 Task: Create a rule when a start date less than hours ago is set on a card by anyone except me.
Action: Mouse moved to (1035, 268)
Screenshot: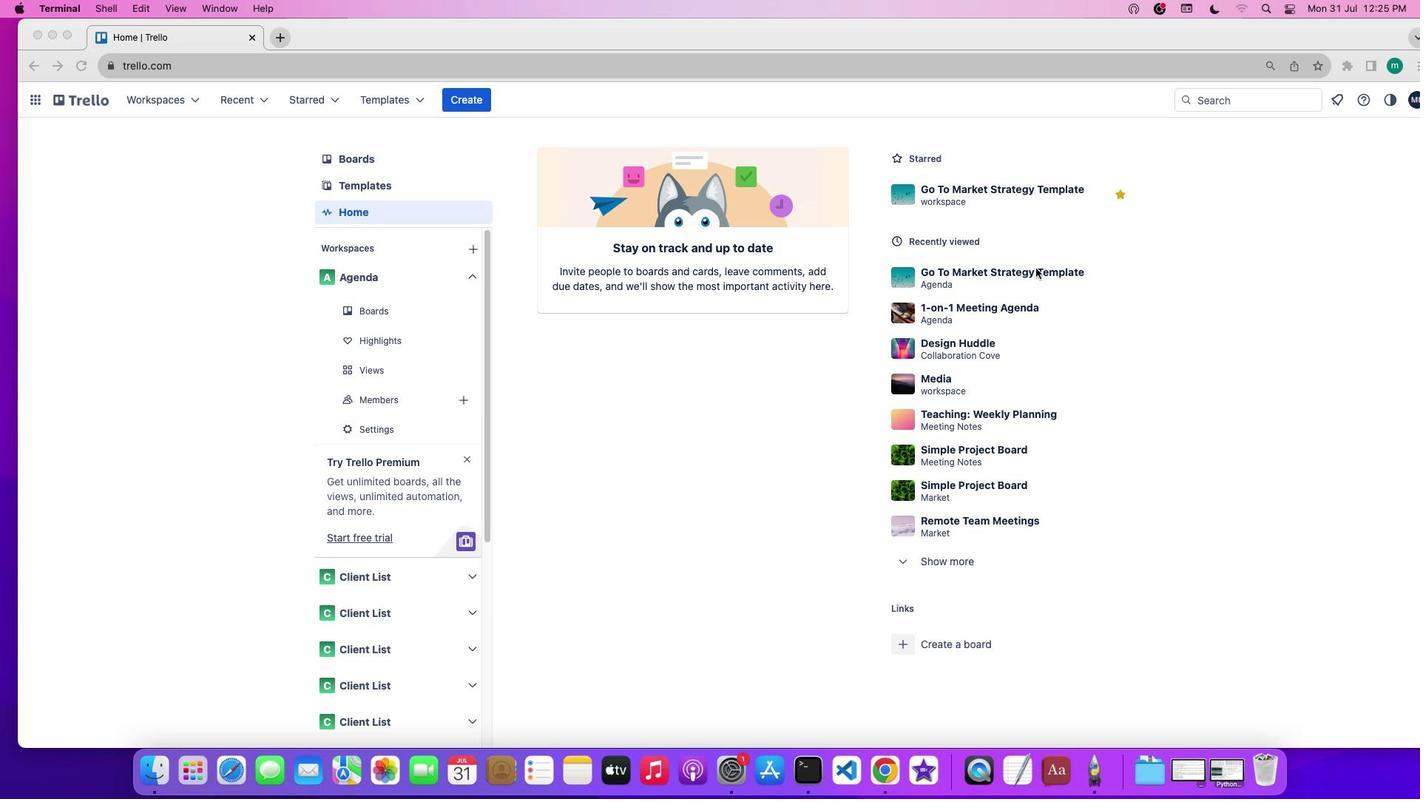 
Action: Mouse pressed left at (1035, 268)
Screenshot: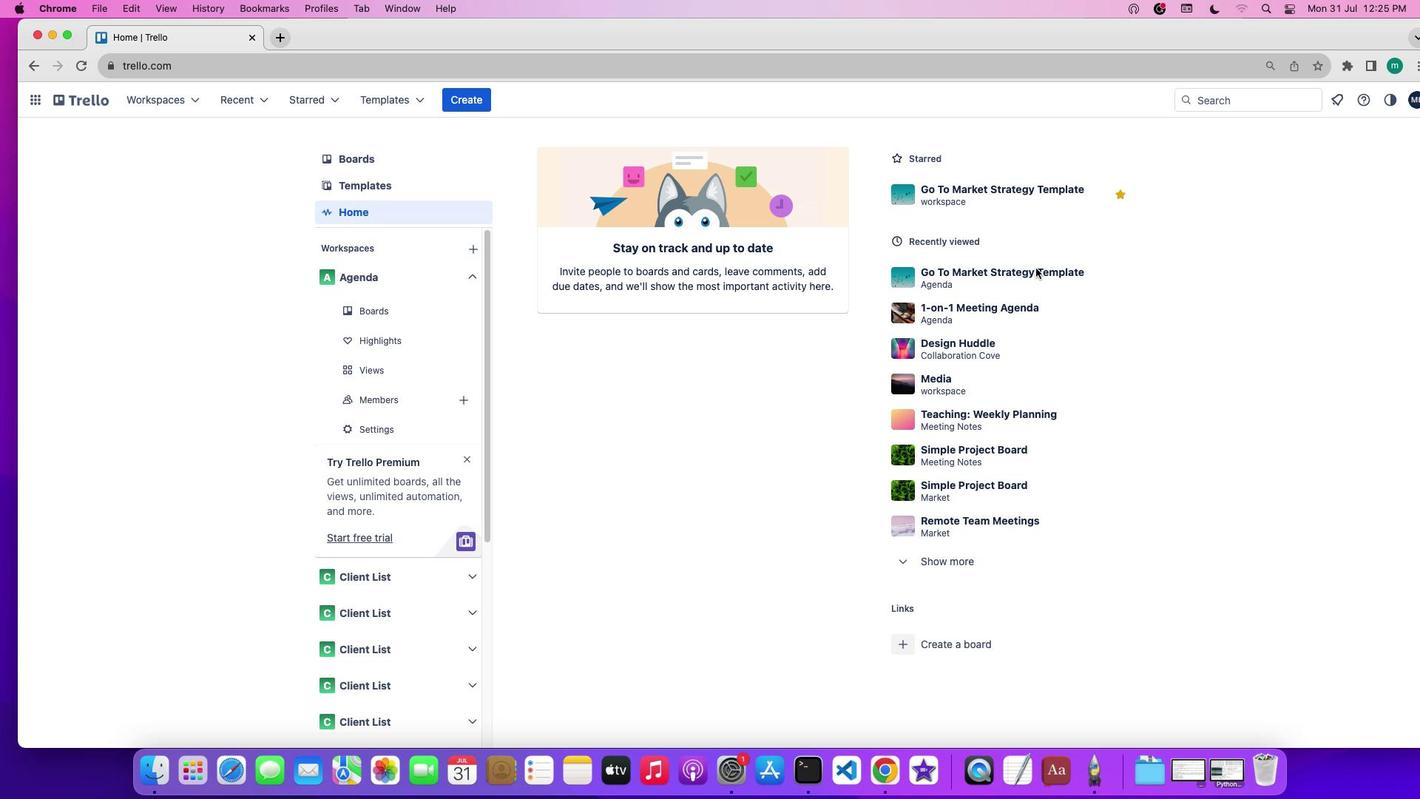 
Action: Mouse moved to (1035, 268)
Screenshot: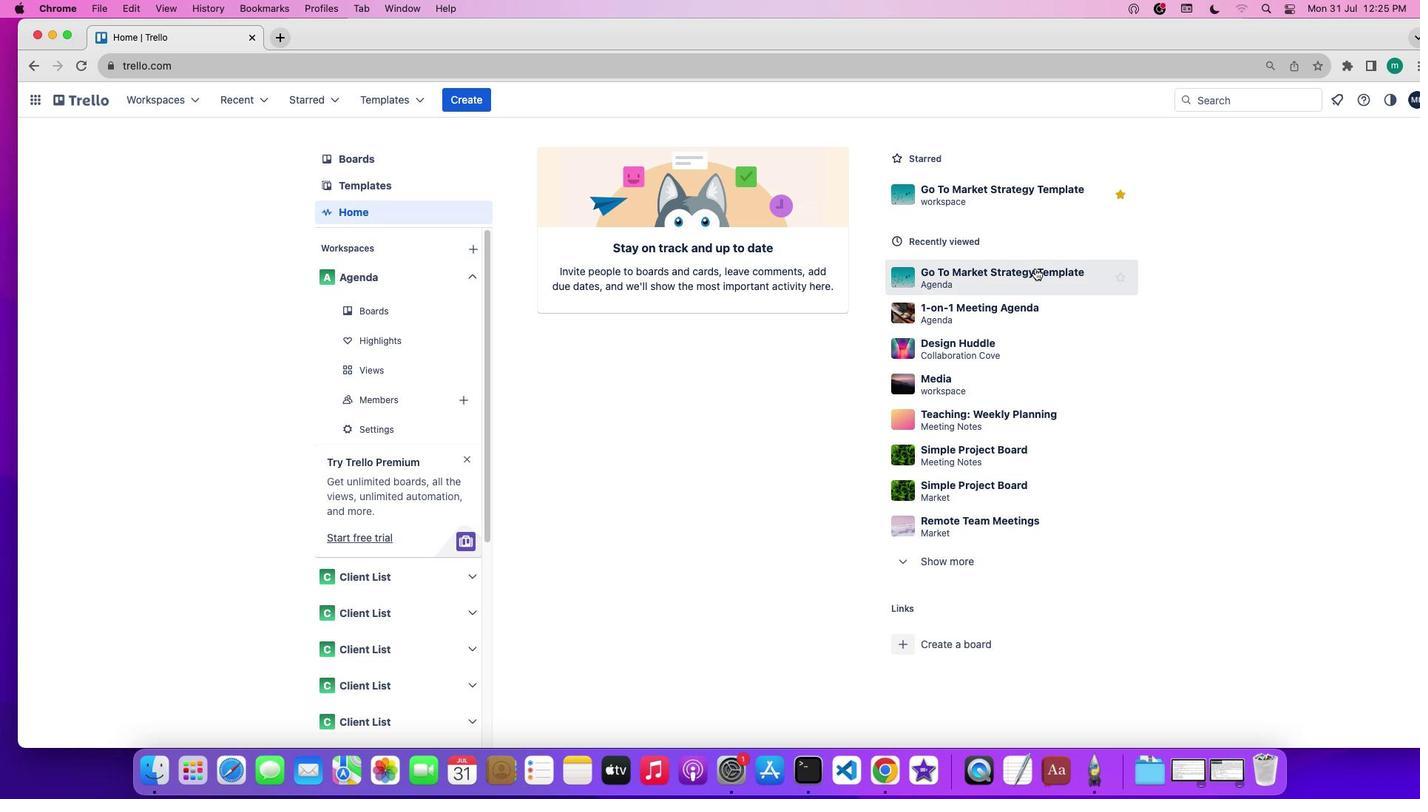 
Action: Mouse pressed left at (1035, 268)
Screenshot: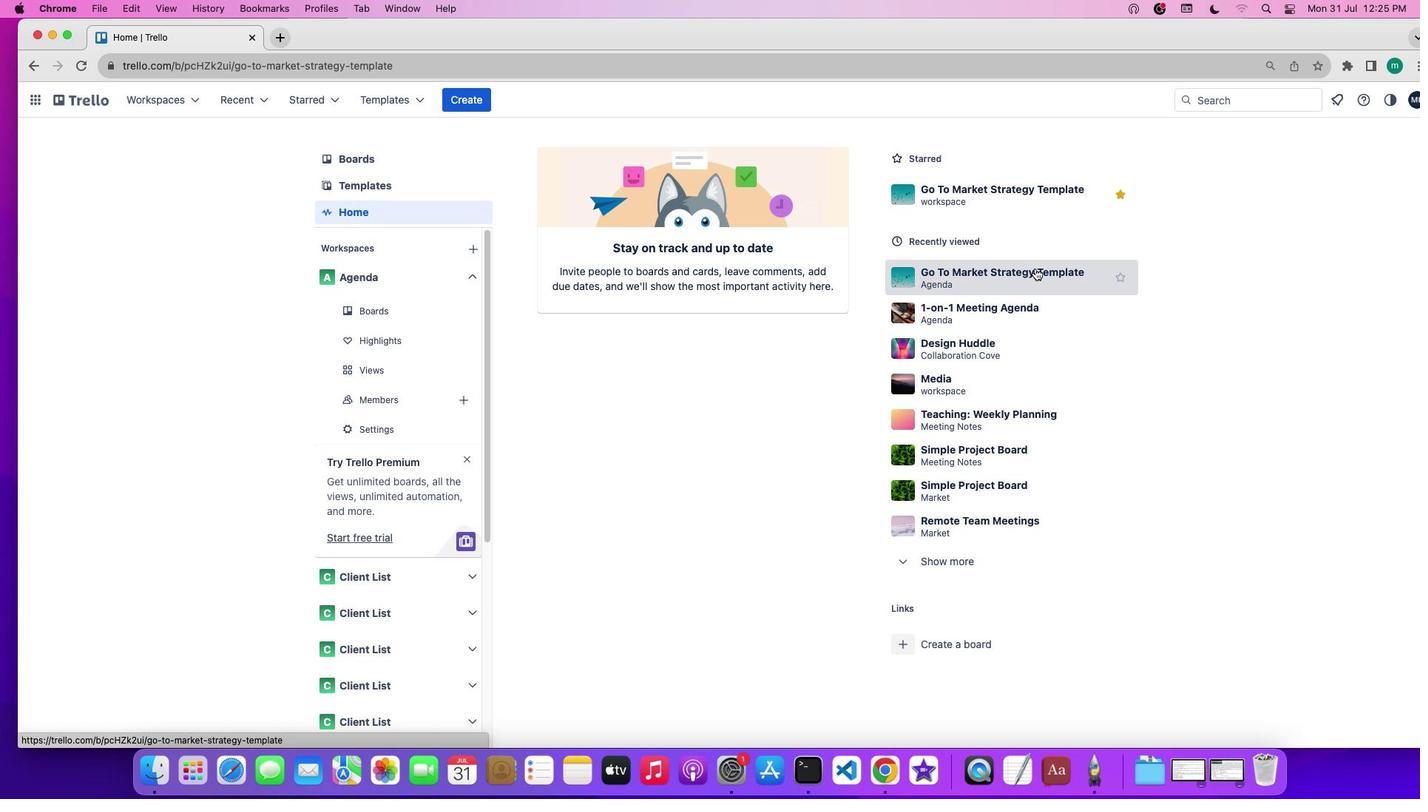 
Action: Mouse moved to (1279, 345)
Screenshot: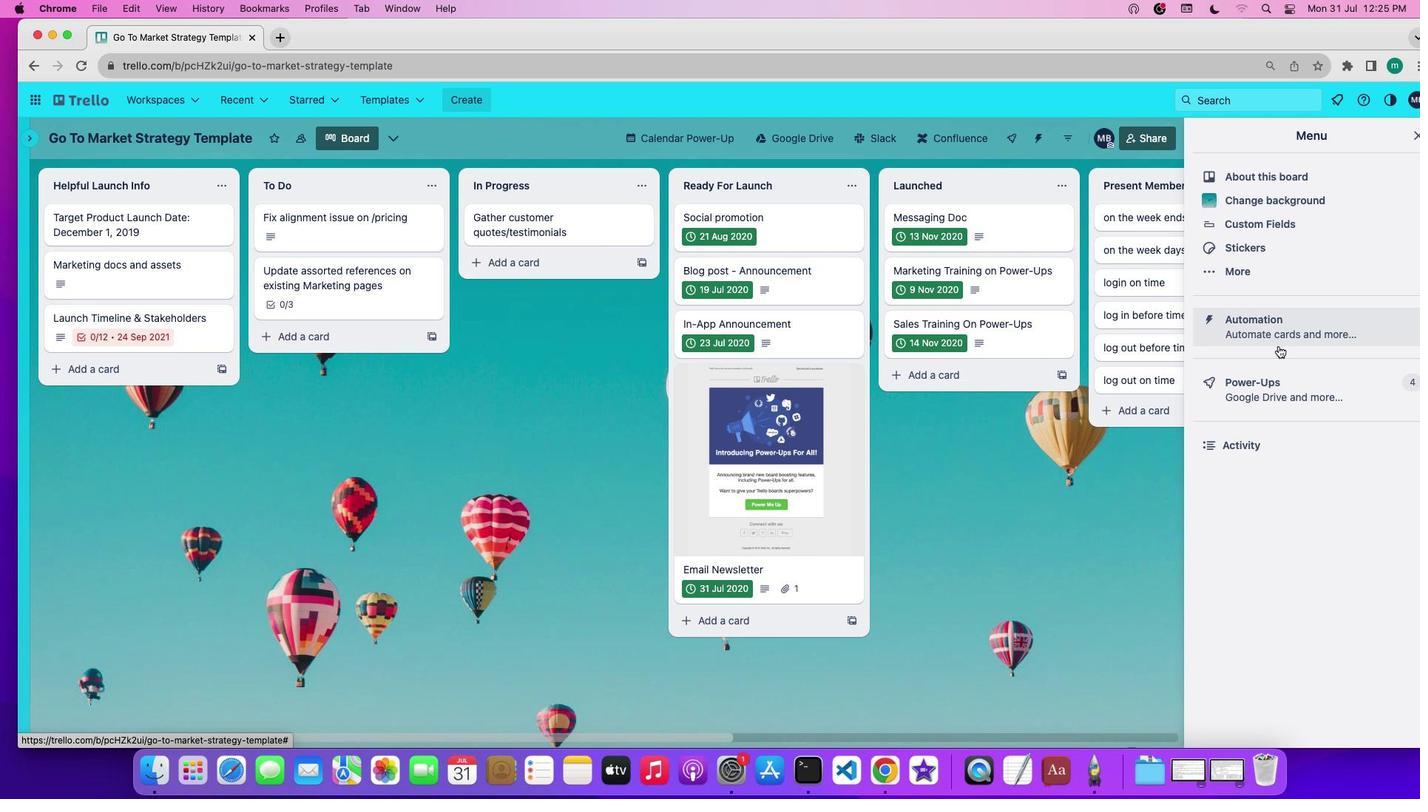 
Action: Mouse pressed left at (1279, 345)
Screenshot: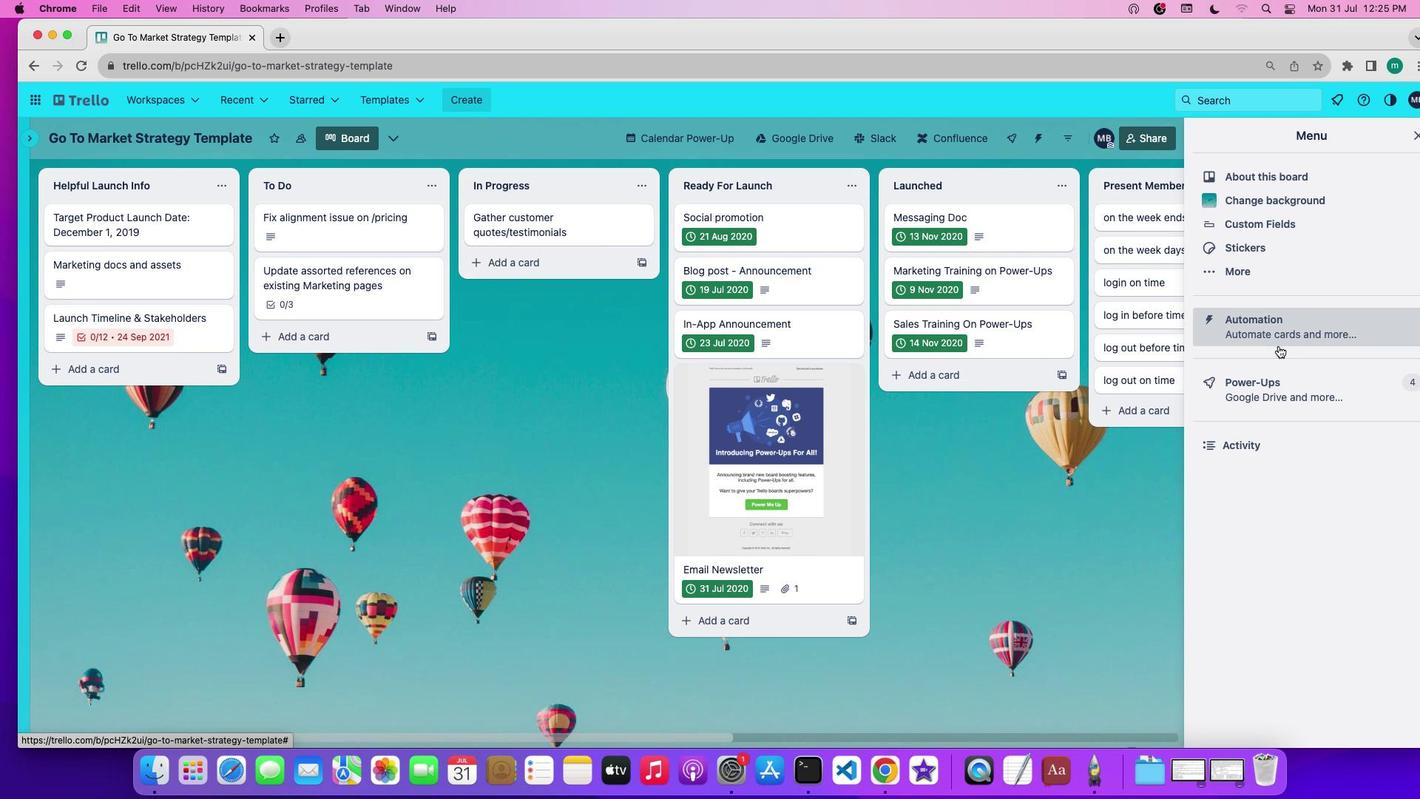 
Action: Mouse moved to (85, 264)
Screenshot: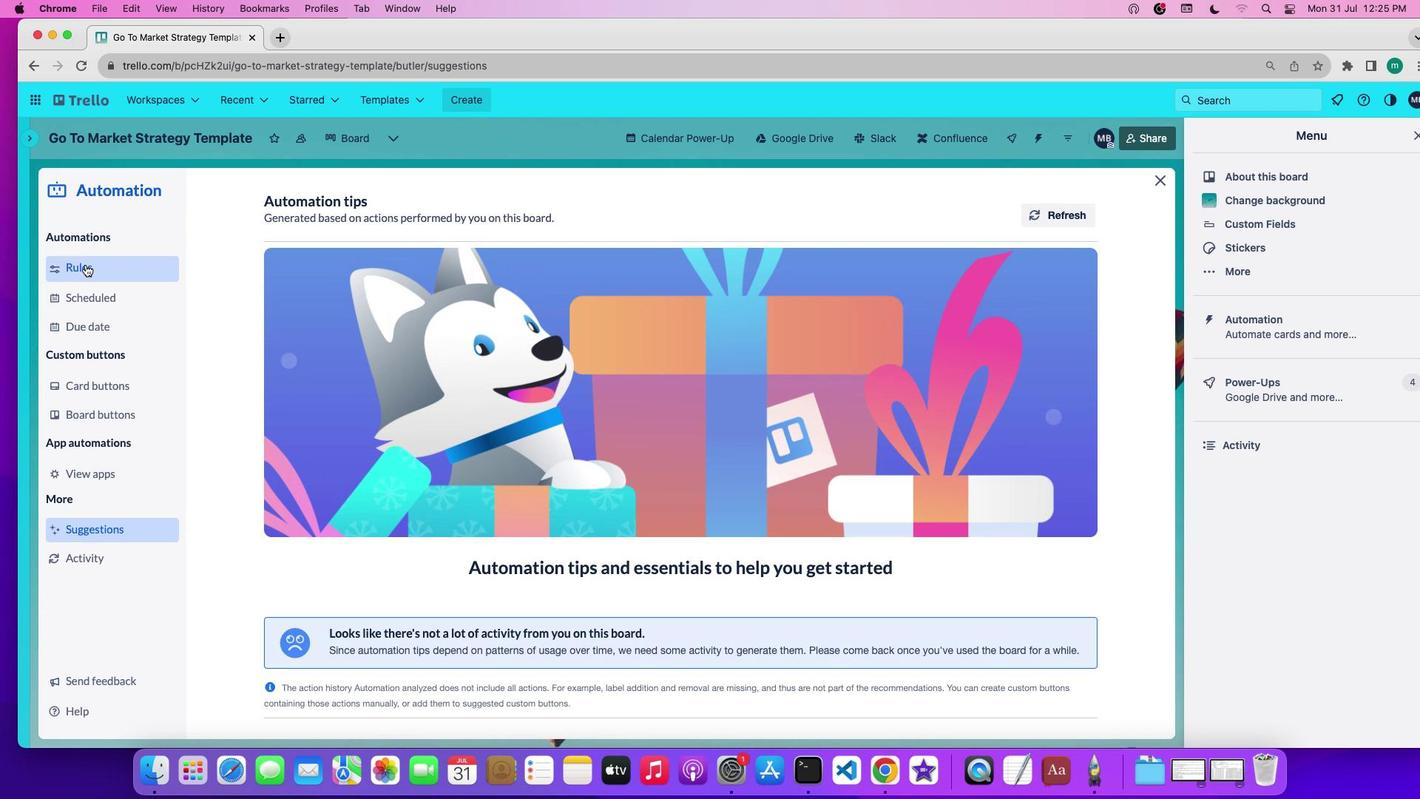 
Action: Mouse pressed left at (85, 264)
Screenshot: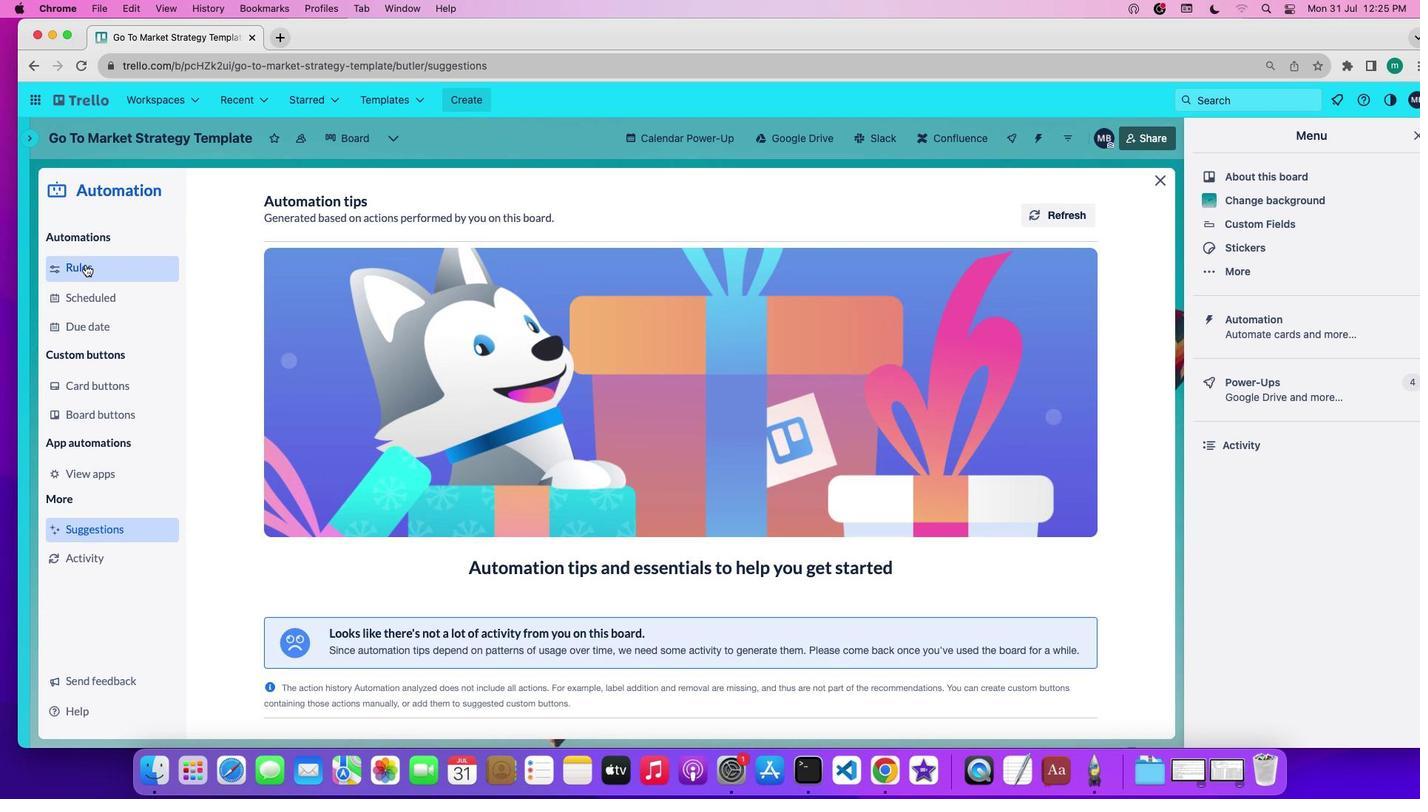 
Action: Mouse moved to (305, 527)
Screenshot: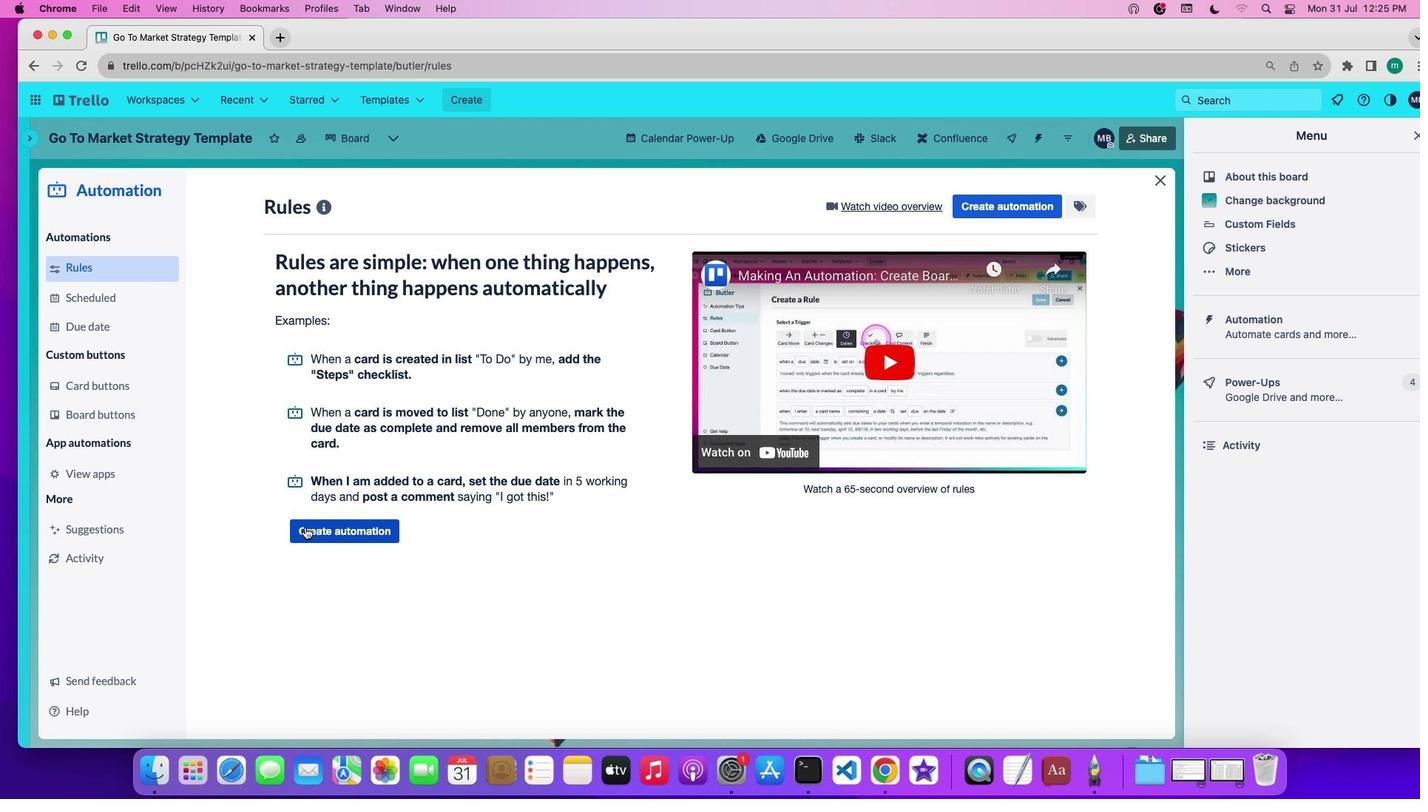 
Action: Mouse pressed left at (305, 527)
Screenshot: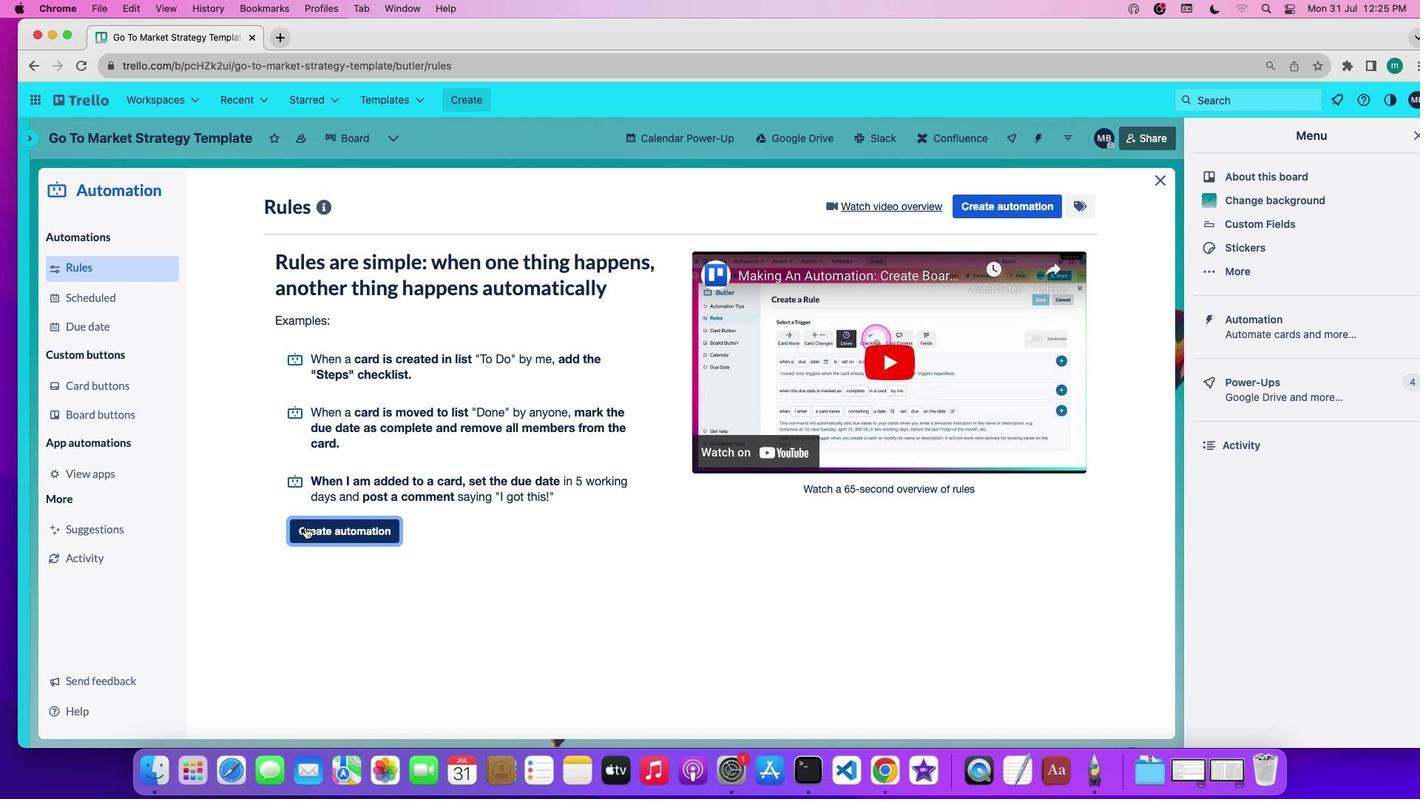 
Action: Mouse moved to (683, 352)
Screenshot: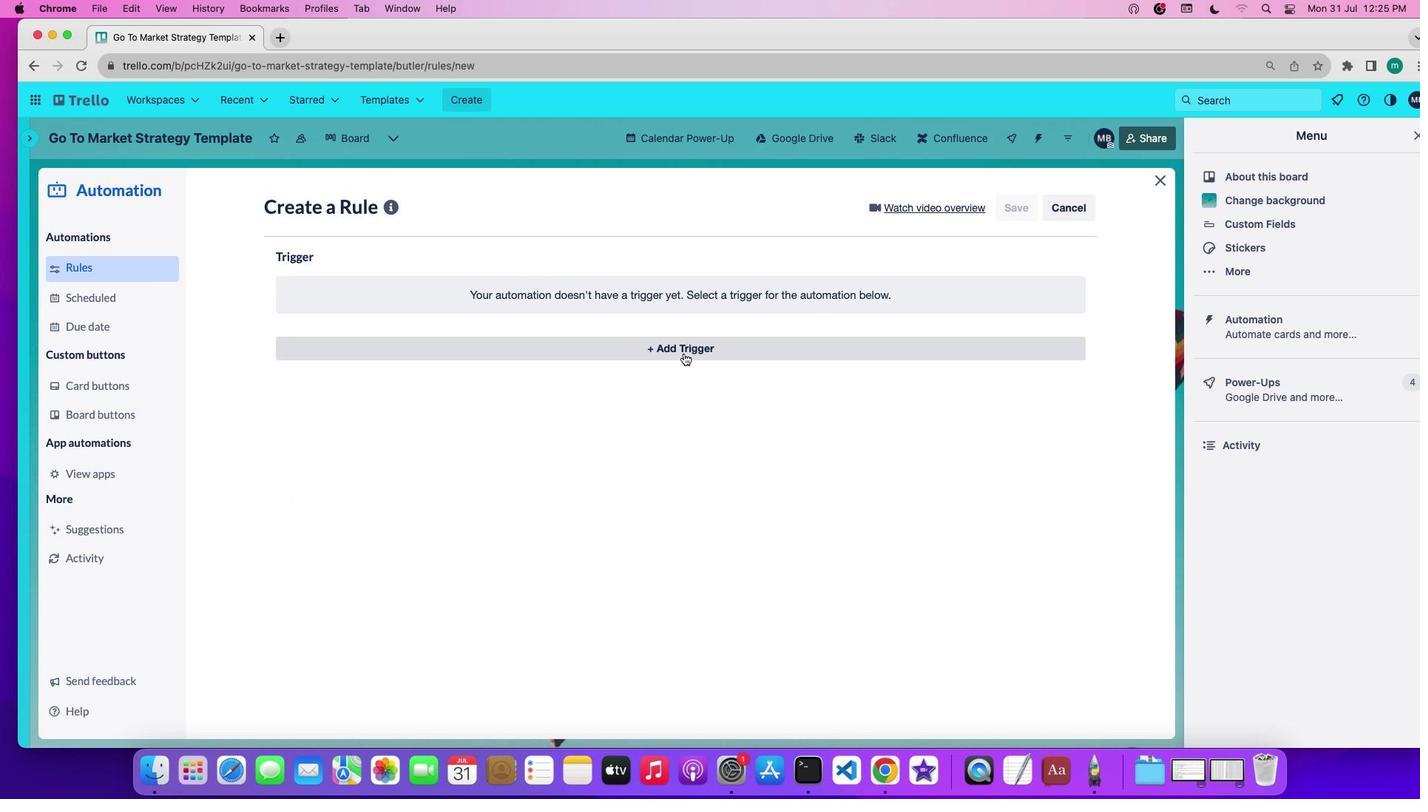 
Action: Mouse pressed left at (683, 352)
Screenshot: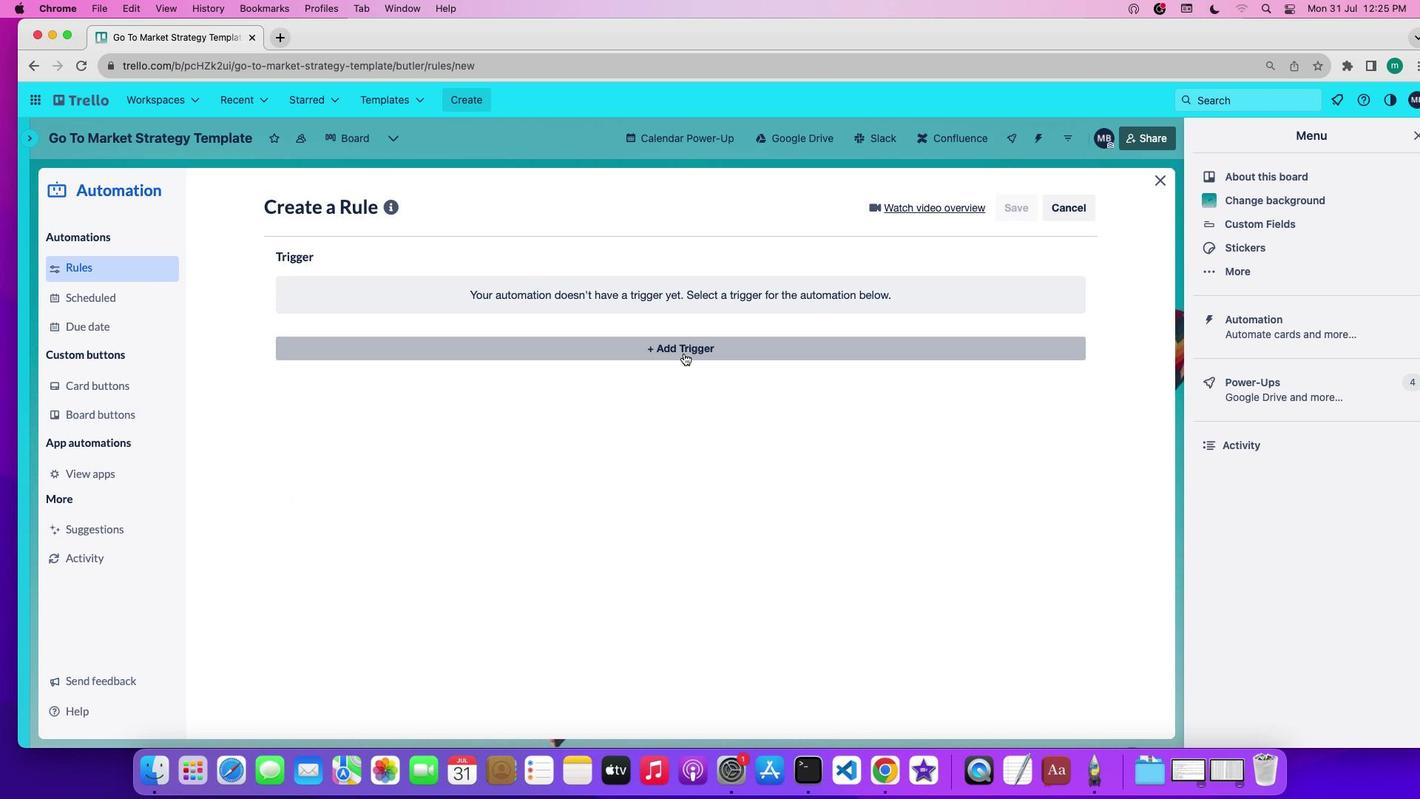 
Action: Mouse moved to (446, 404)
Screenshot: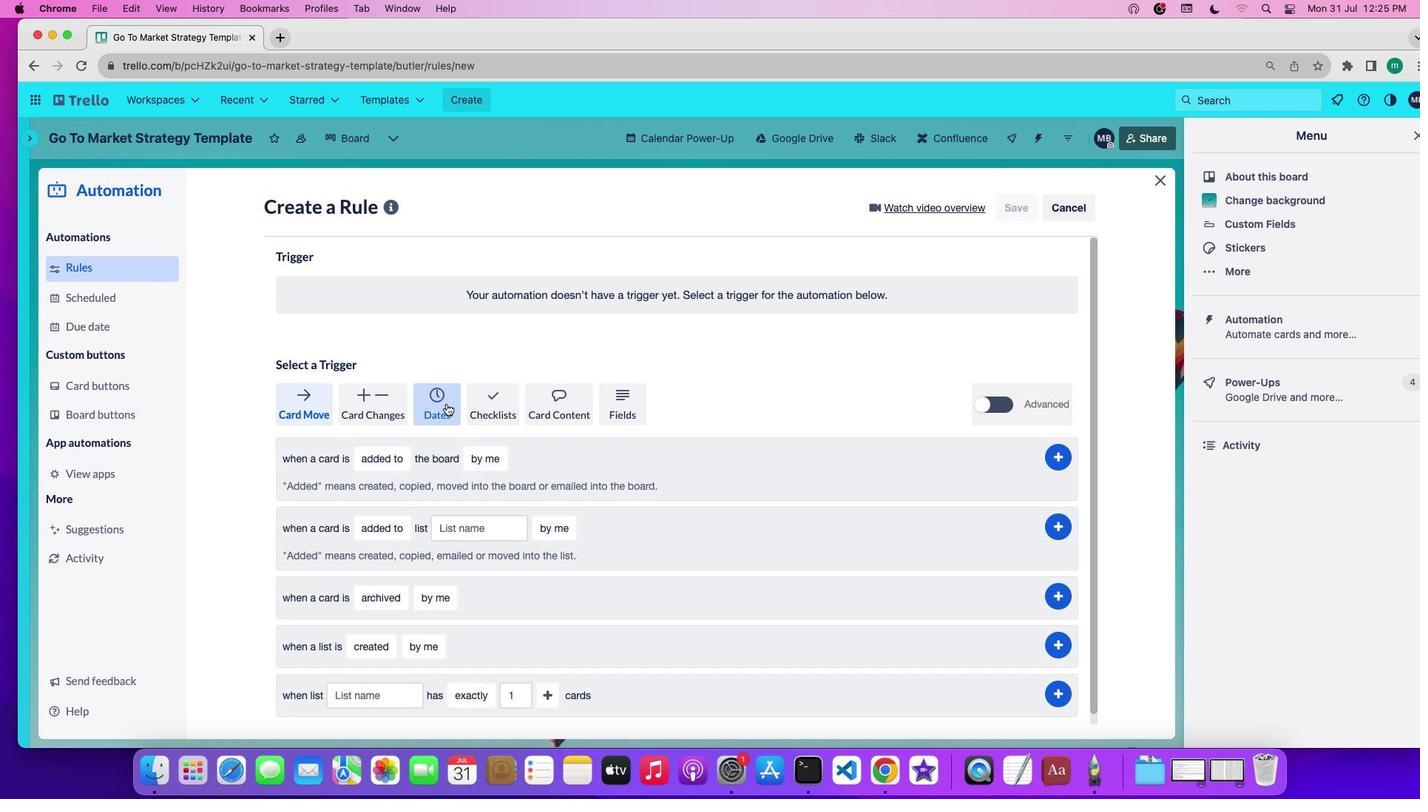 
Action: Mouse pressed left at (446, 404)
Screenshot: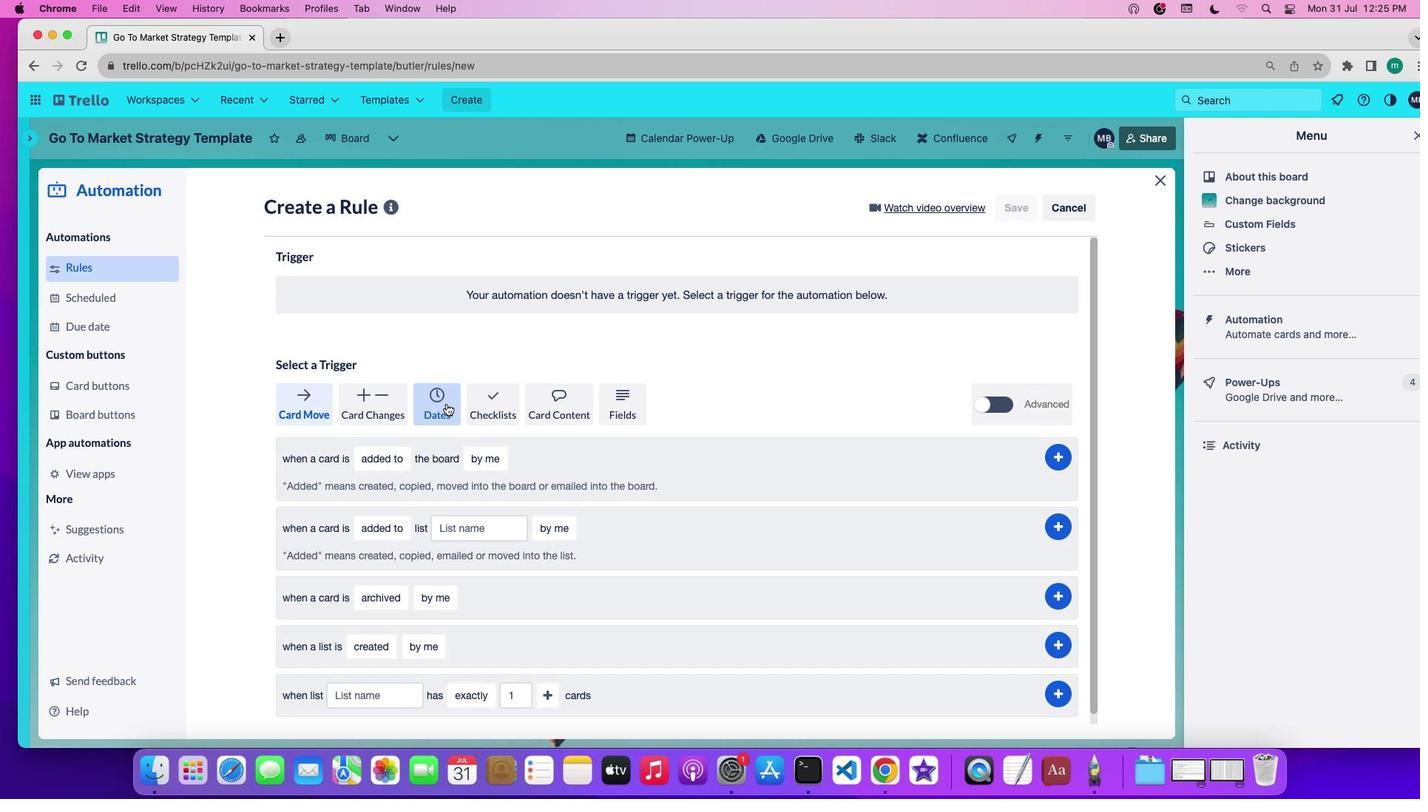 
Action: Mouse moved to (322, 455)
Screenshot: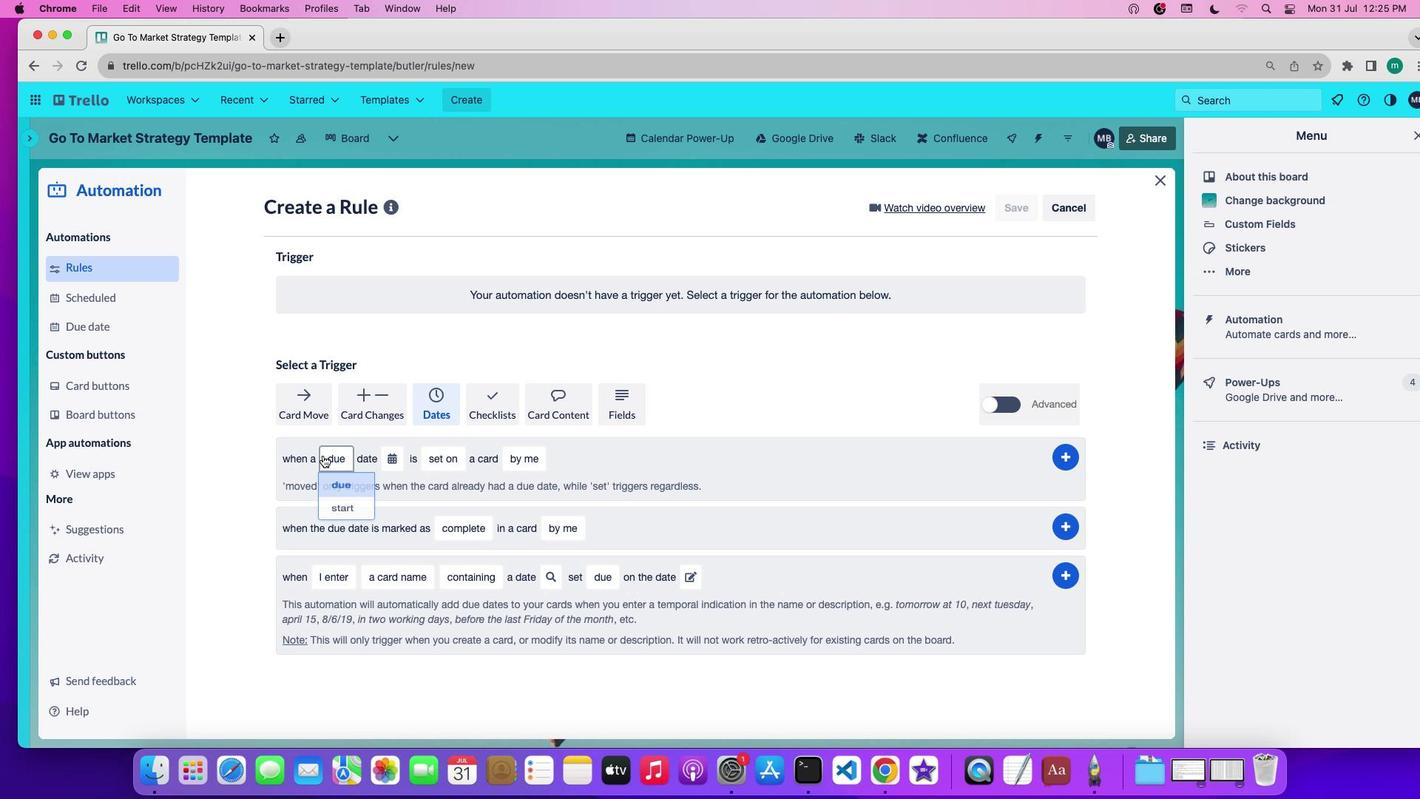 
Action: Mouse pressed left at (322, 455)
Screenshot: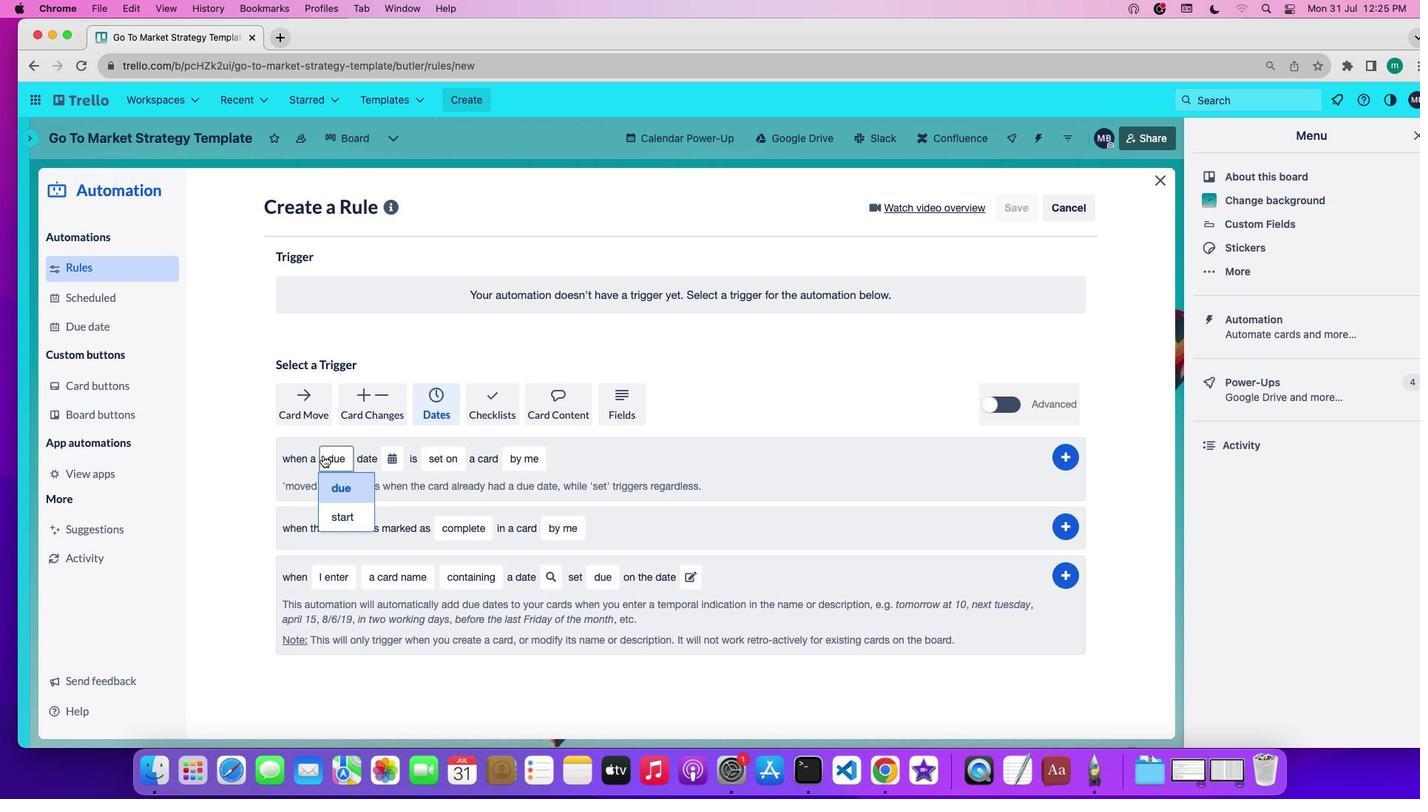 
Action: Mouse moved to (349, 512)
Screenshot: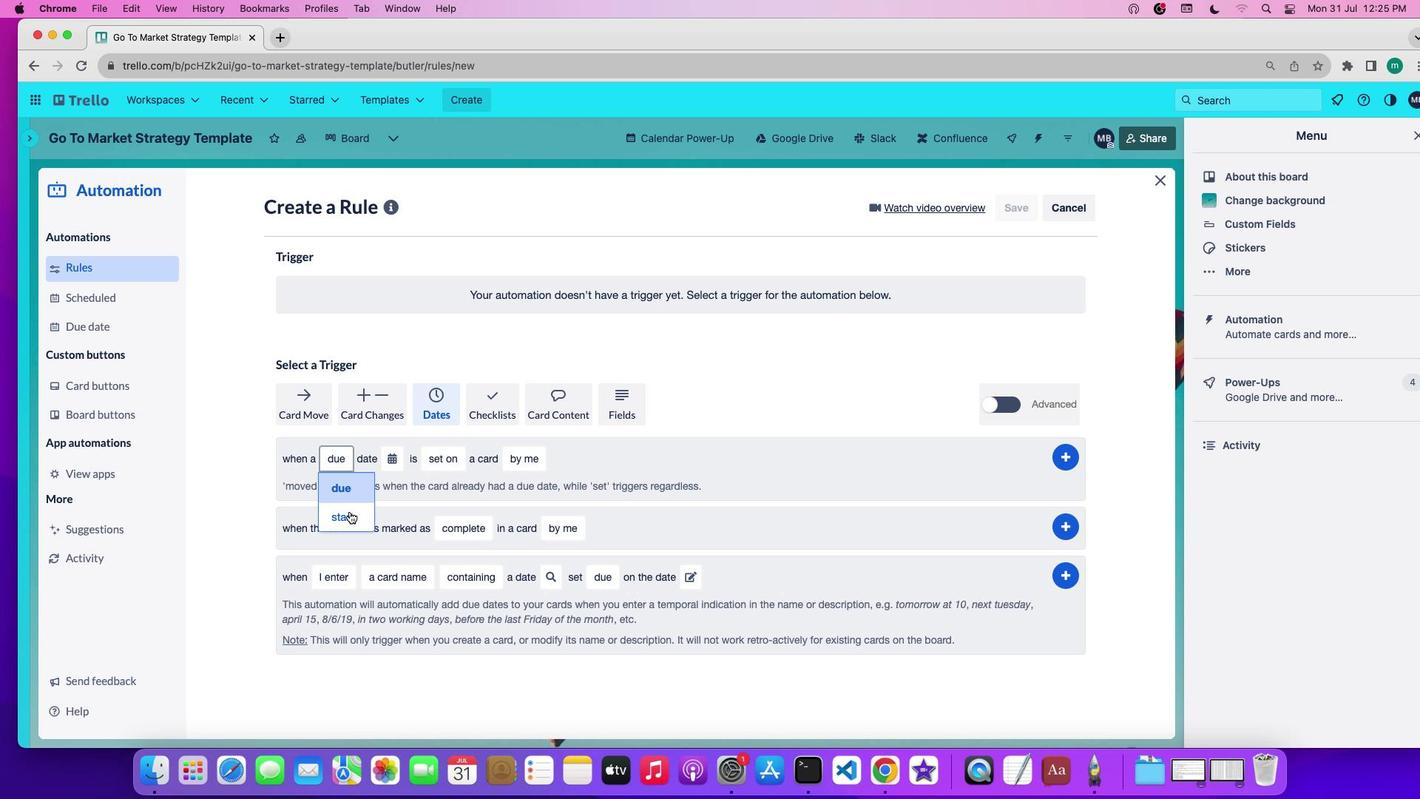 
Action: Mouse pressed left at (349, 512)
Screenshot: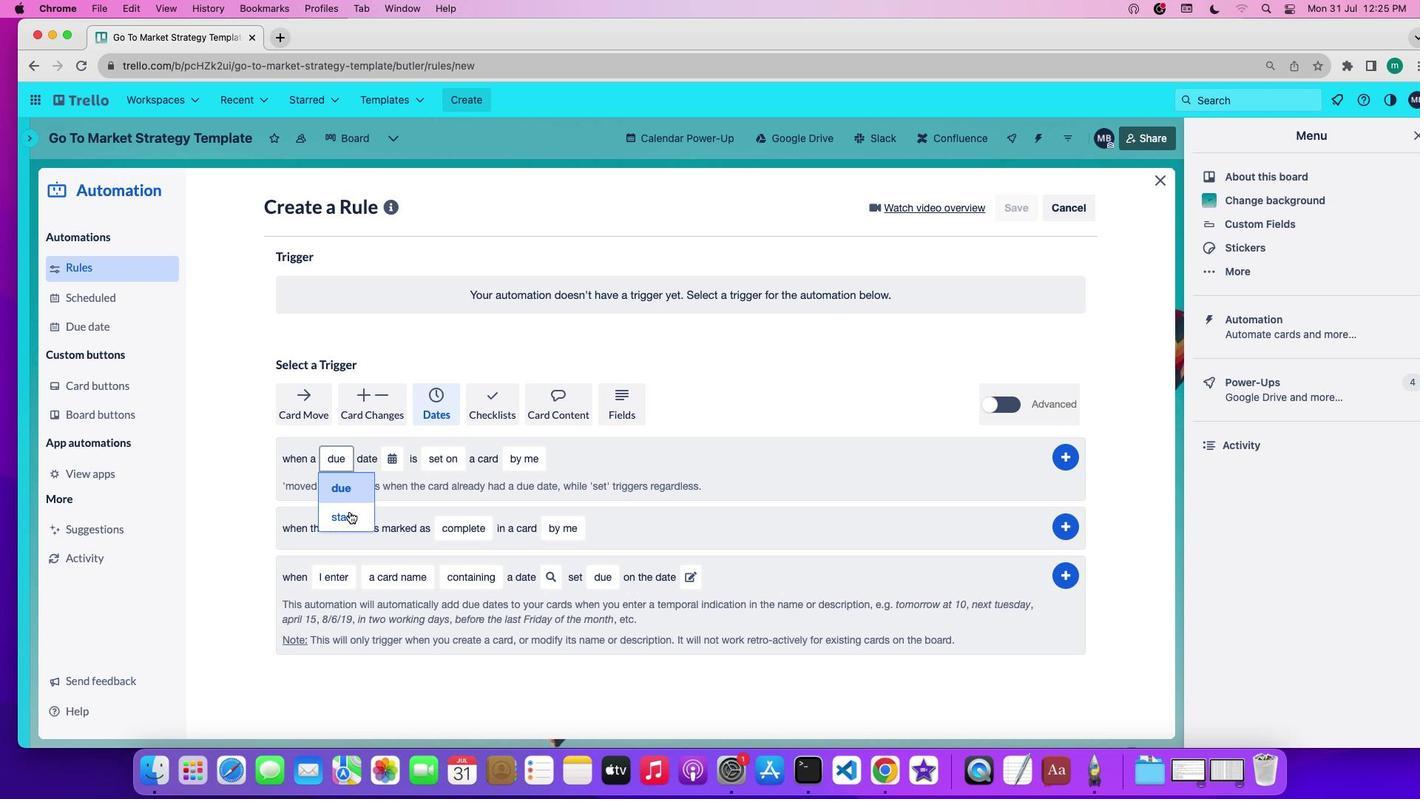 
Action: Mouse moved to (388, 463)
Screenshot: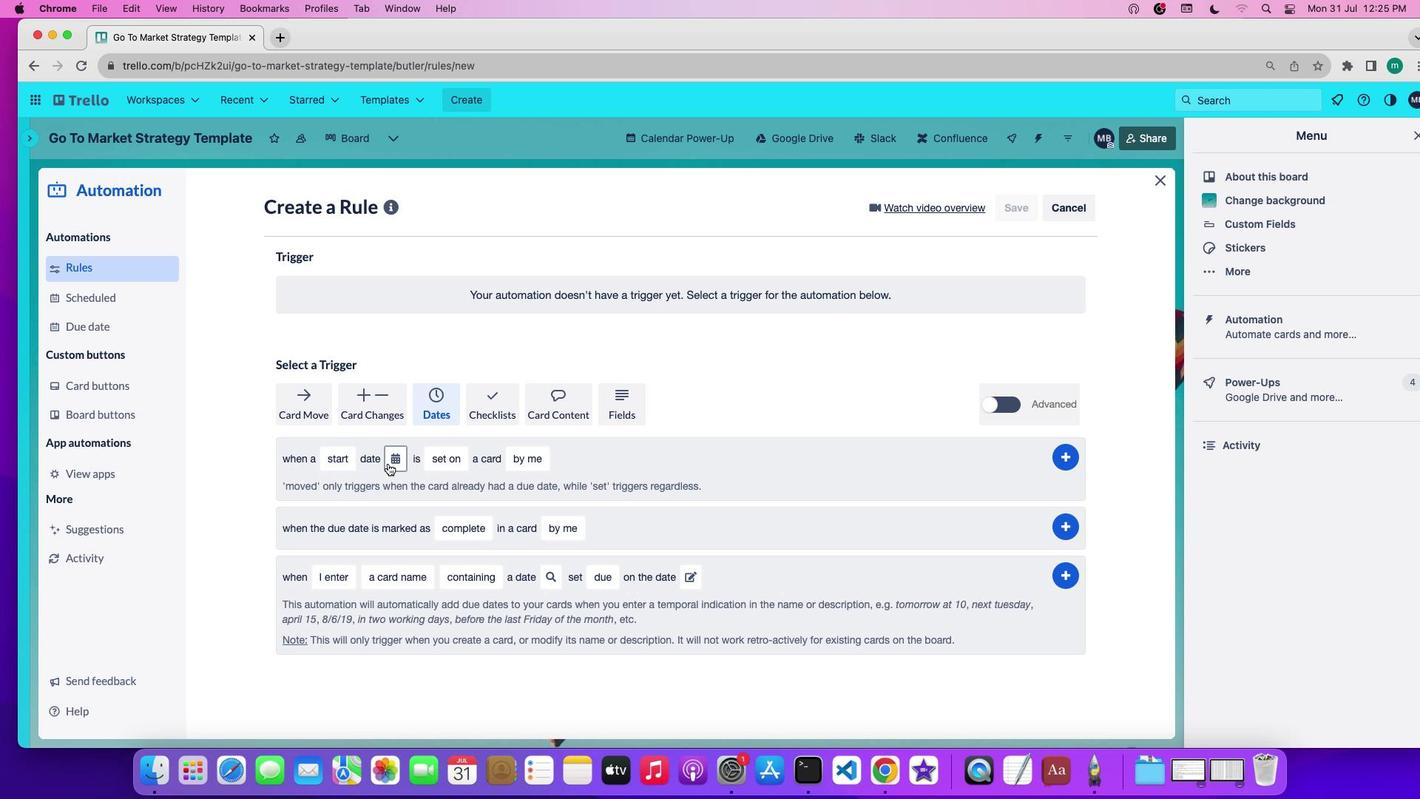 
Action: Mouse pressed left at (388, 463)
Screenshot: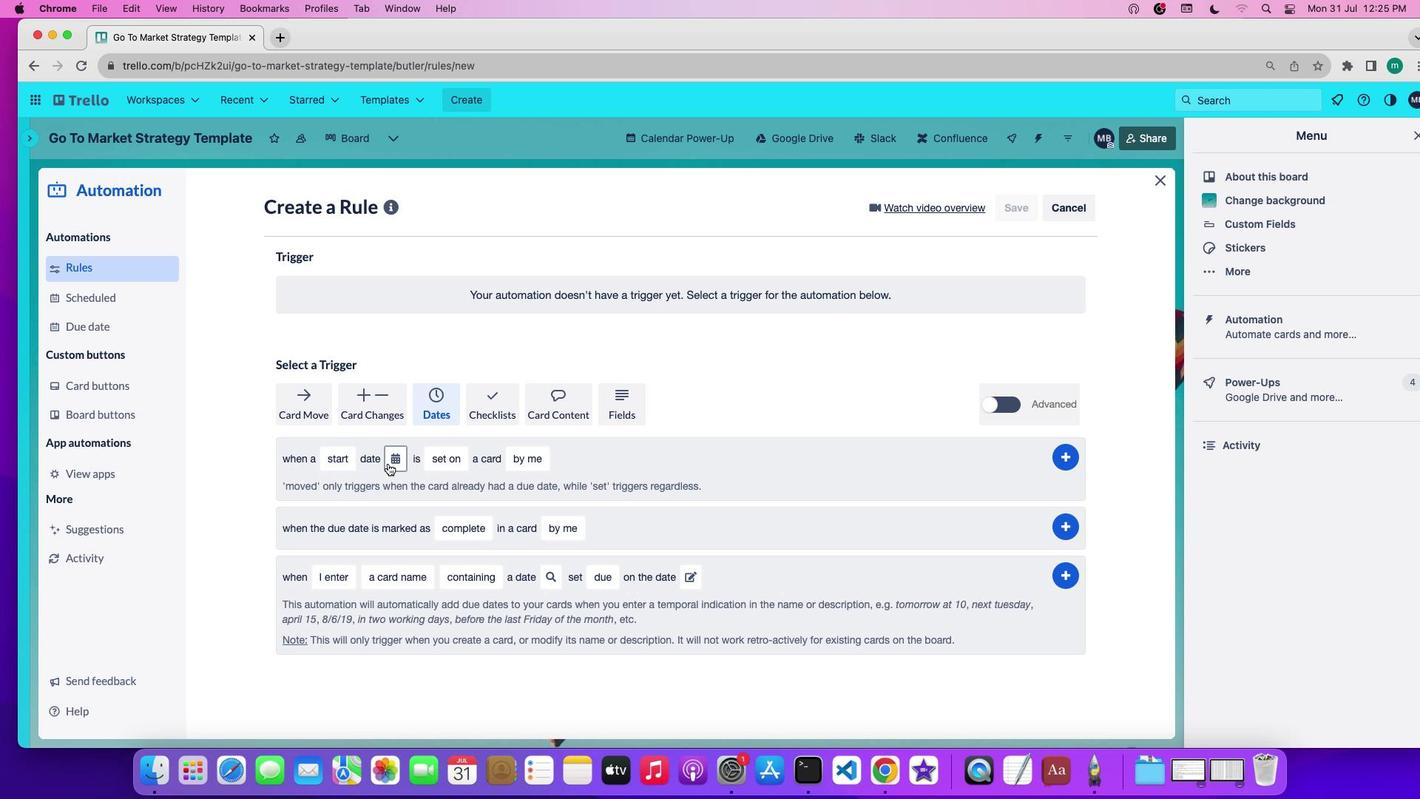 
Action: Mouse moved to (419, 548)
Screenshot: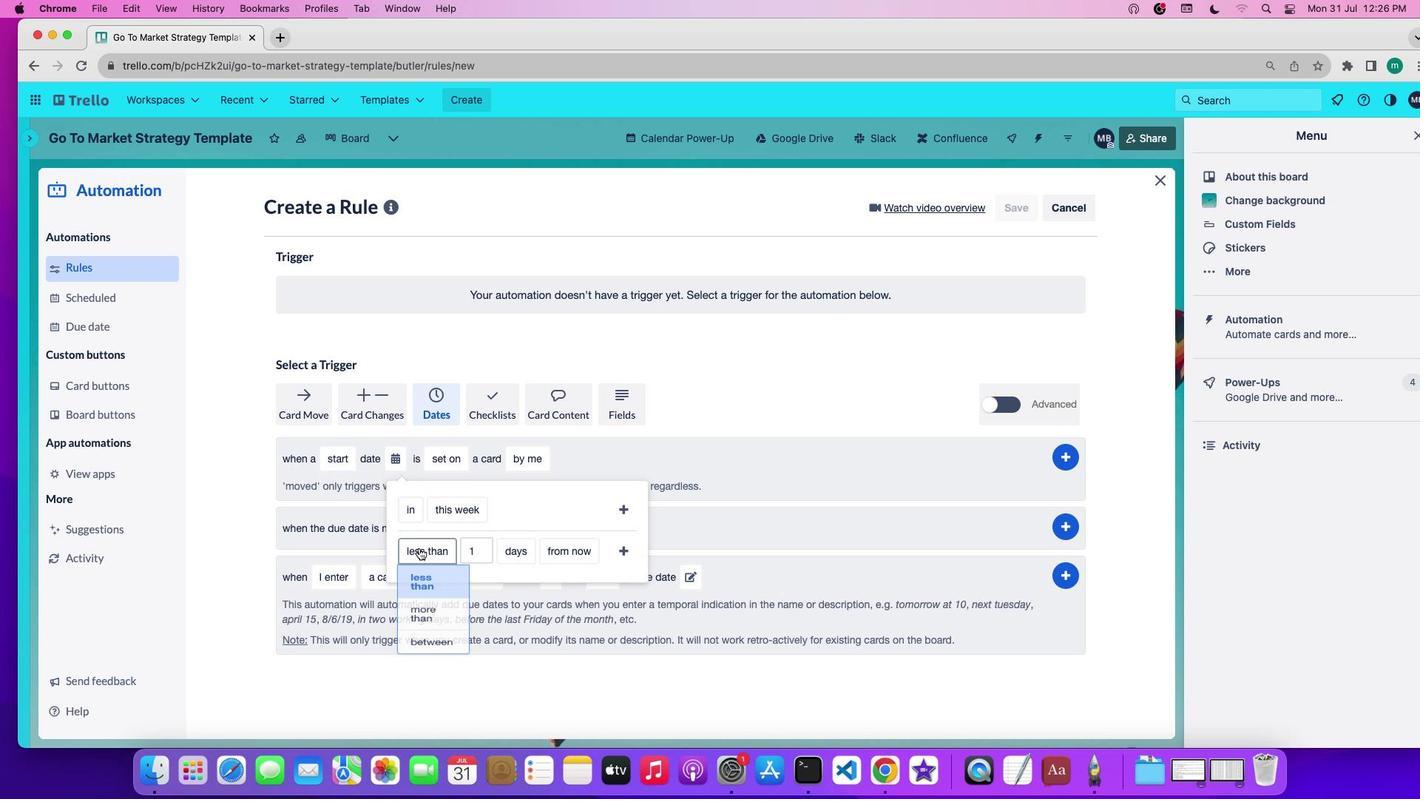 
Action: Mouse pressed left at (419, 548)
Screenshot: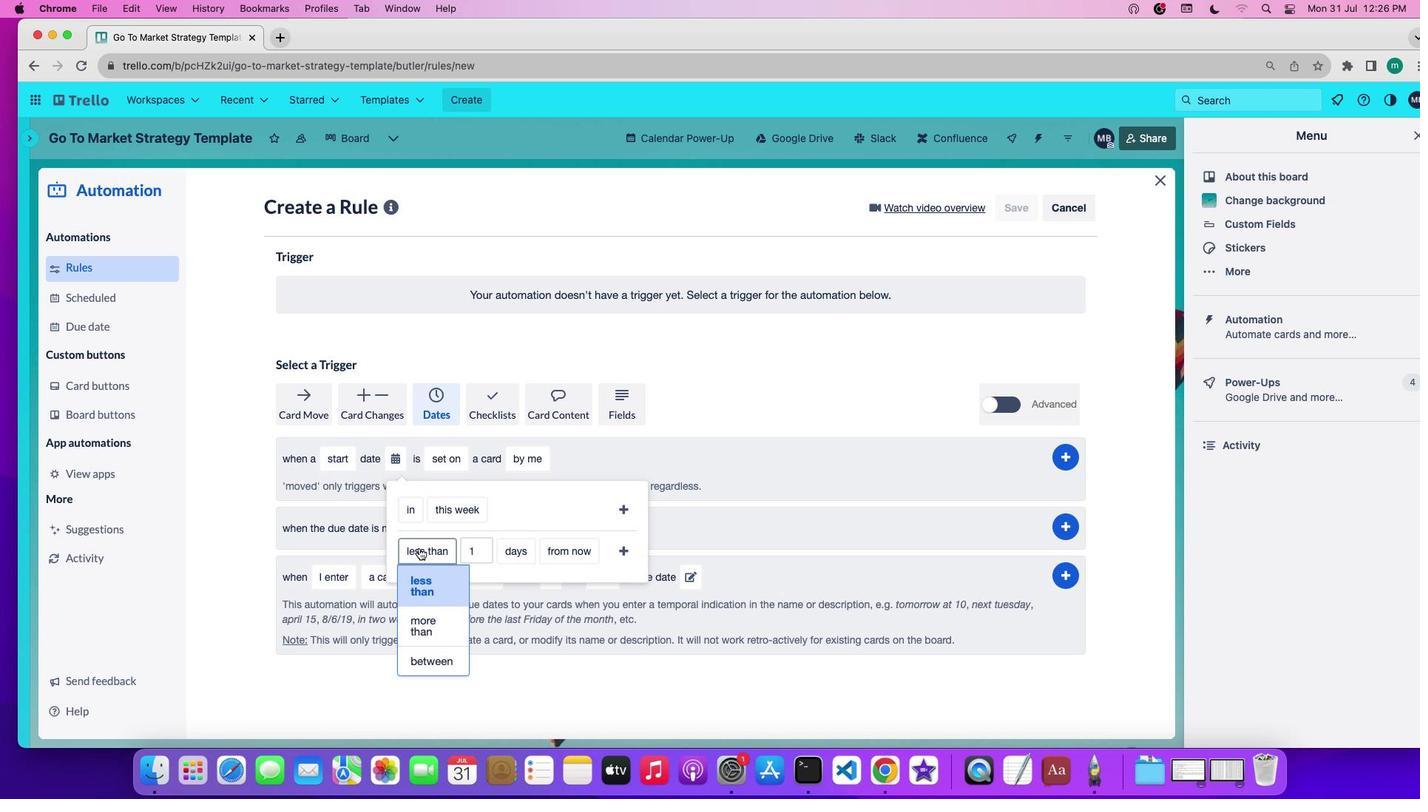 
Action: Mouse moved to (423, 589)
Screenshot: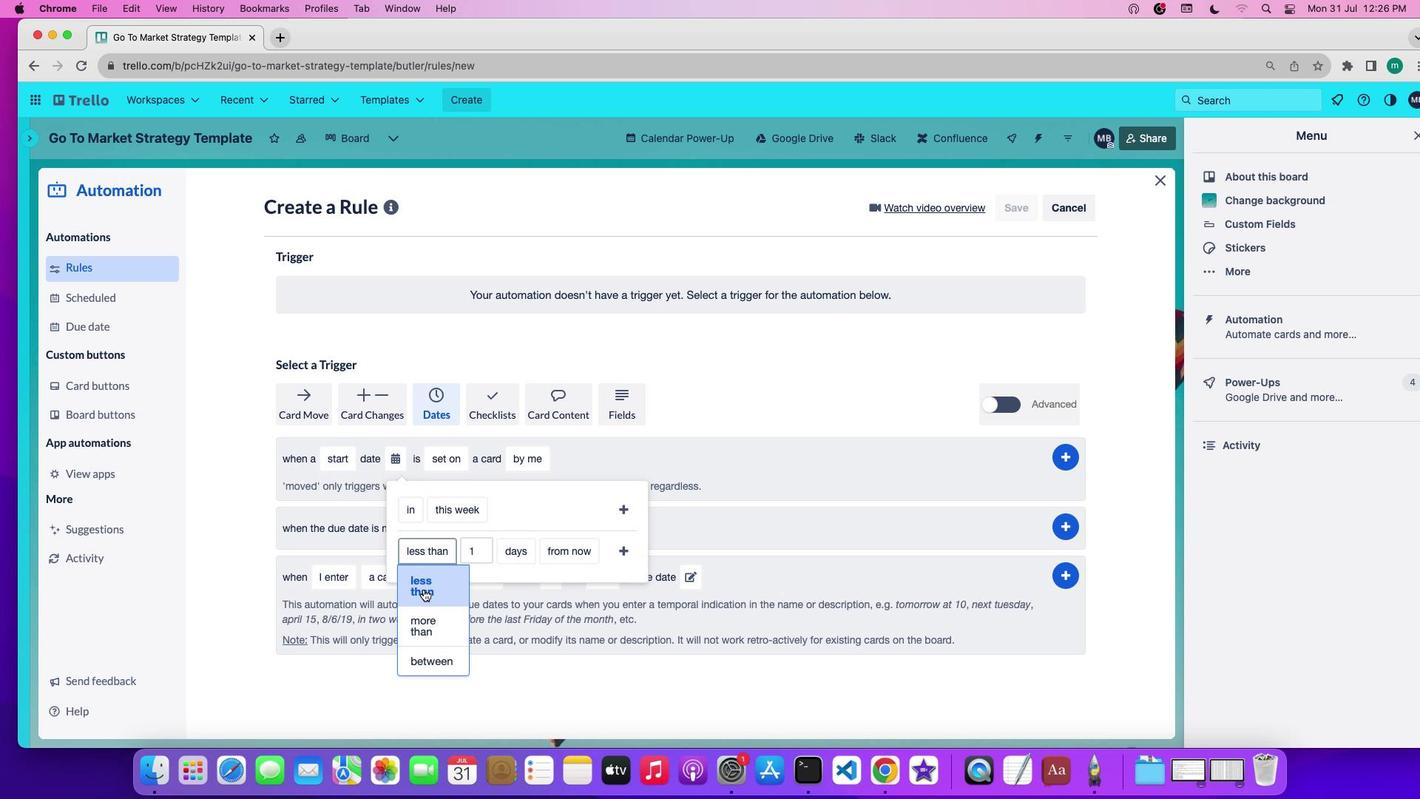 
Action: Mouse pressed left at (423, 589)
Screenshot: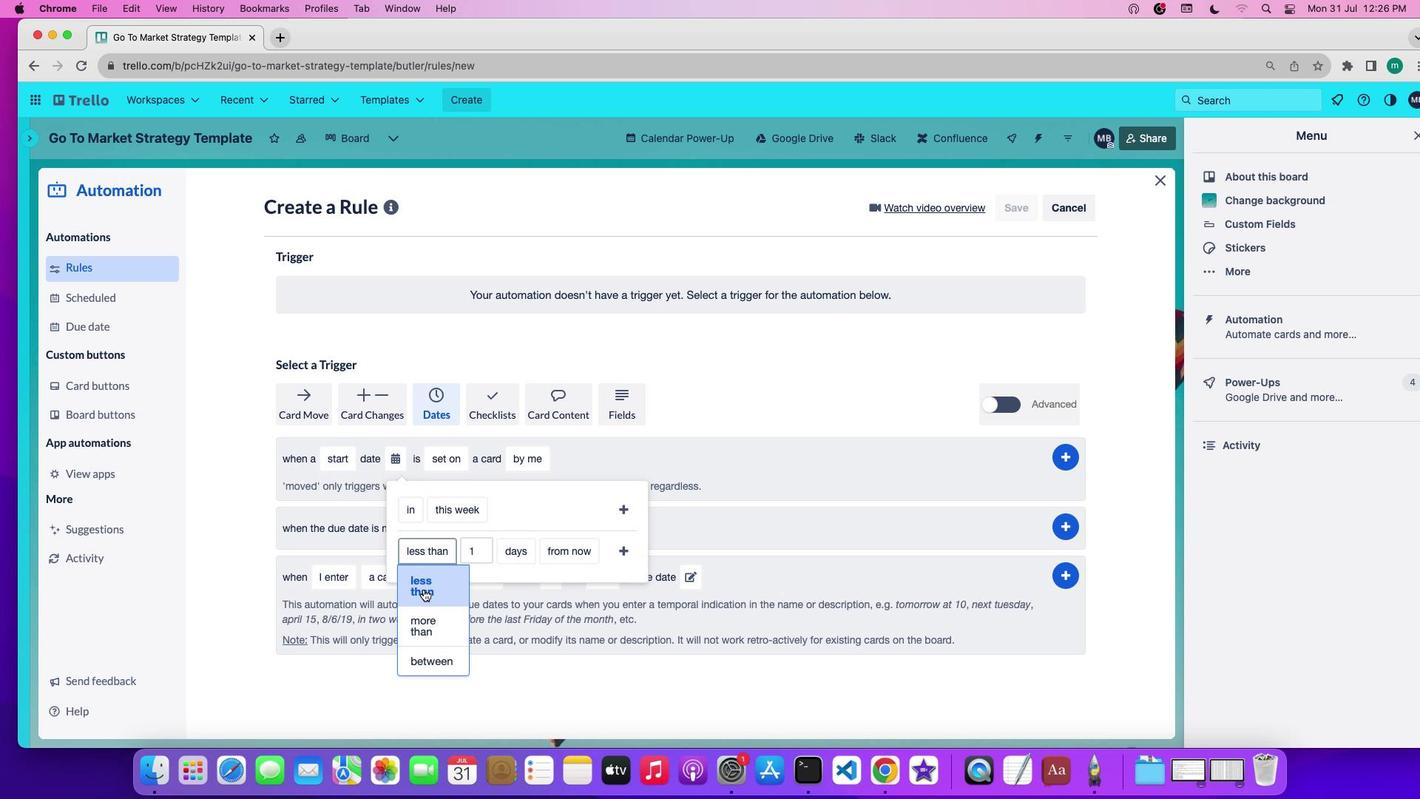 
Action: Mouse moved to (507, 557)
Screenshot: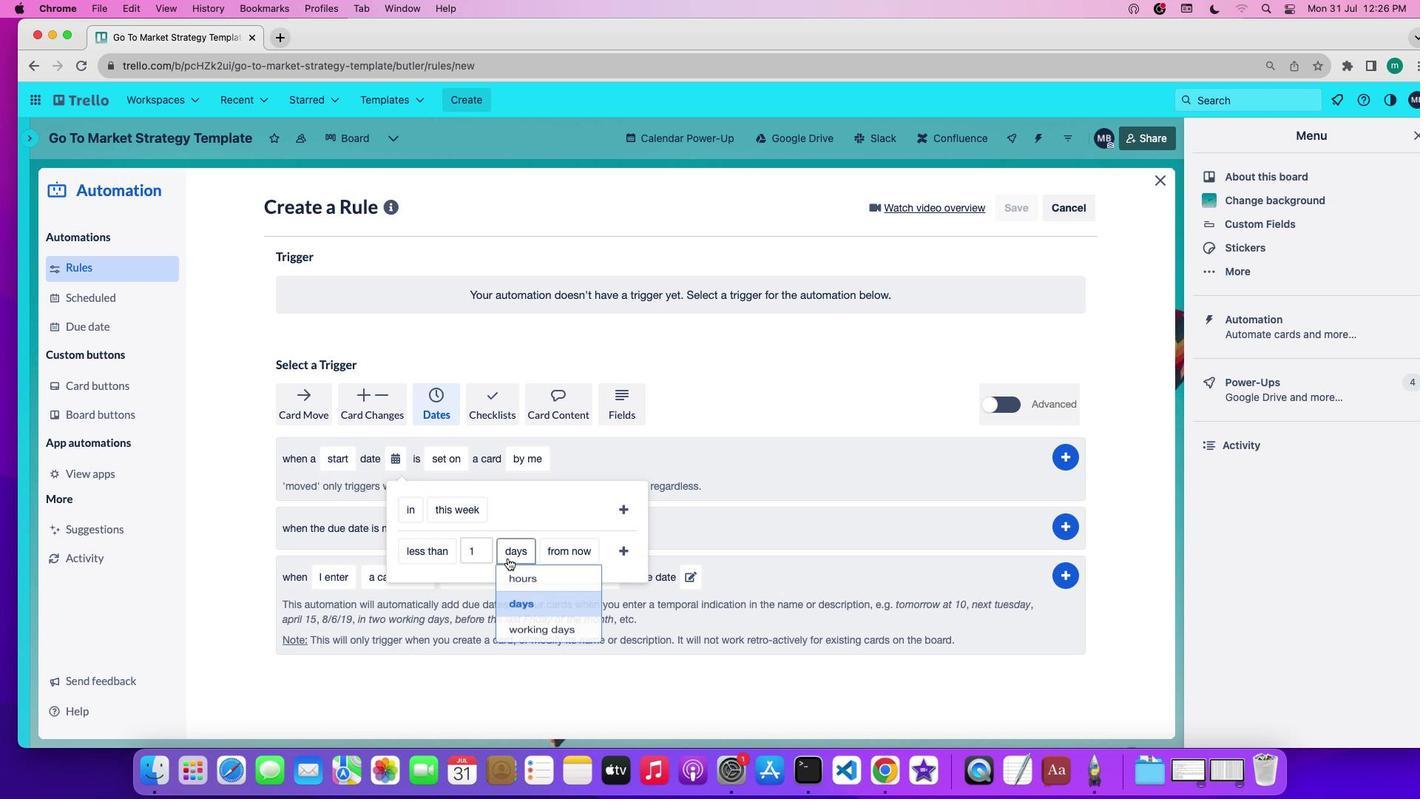 
Action: Mouse pressed left at (507, 557)
Screenshot: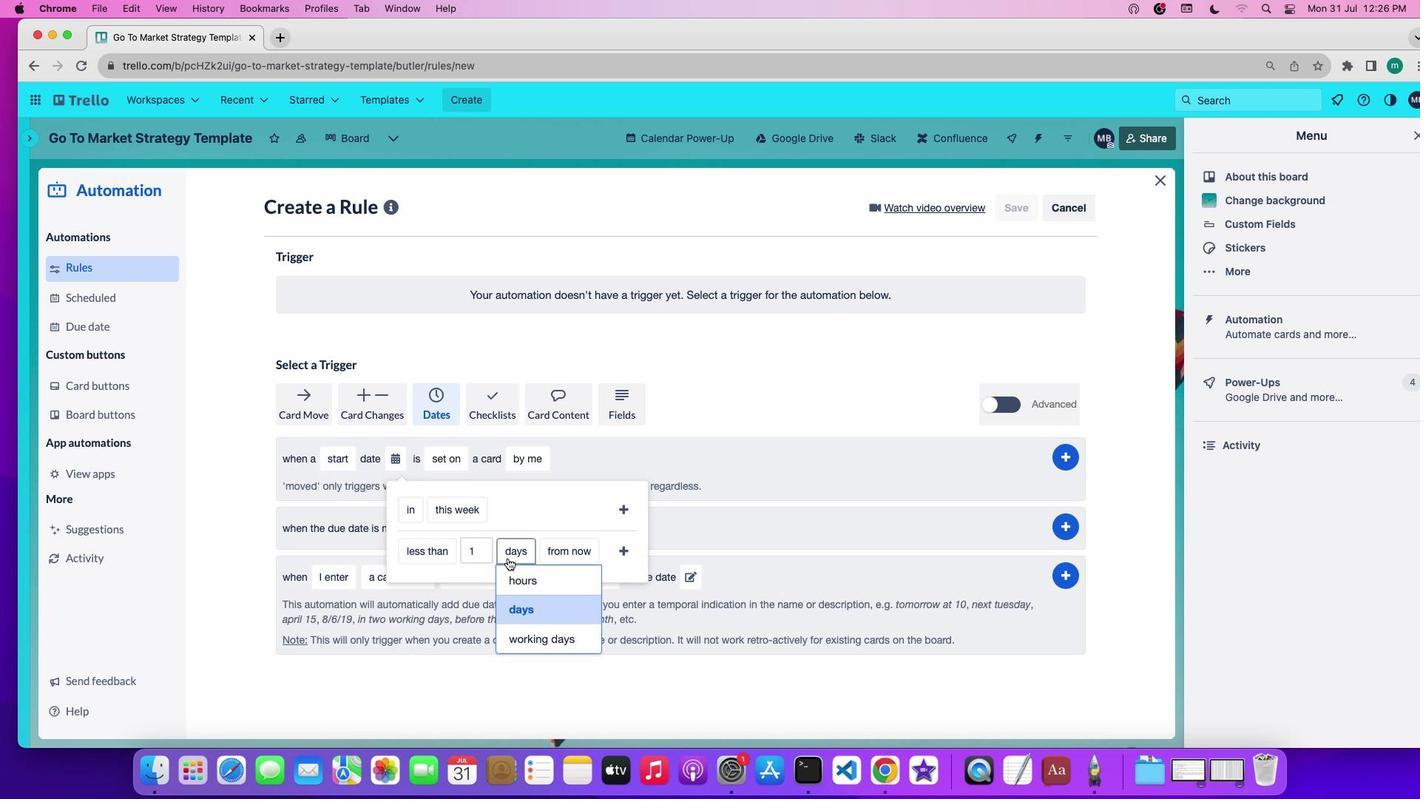 
Action: Mouse moved to (533, 582)
Screenshot: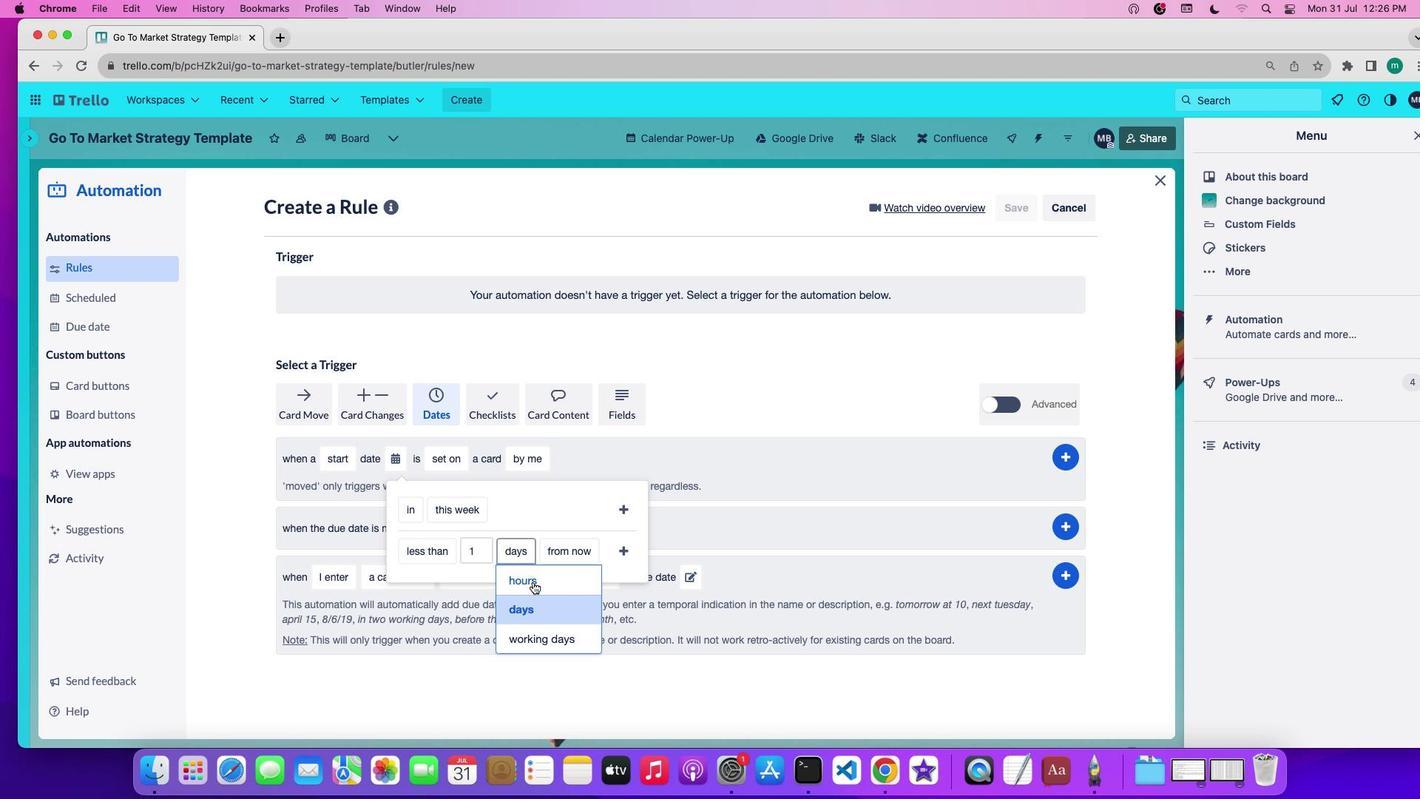 
Action: Mouse pressed left at (533, 582)
Screenshot: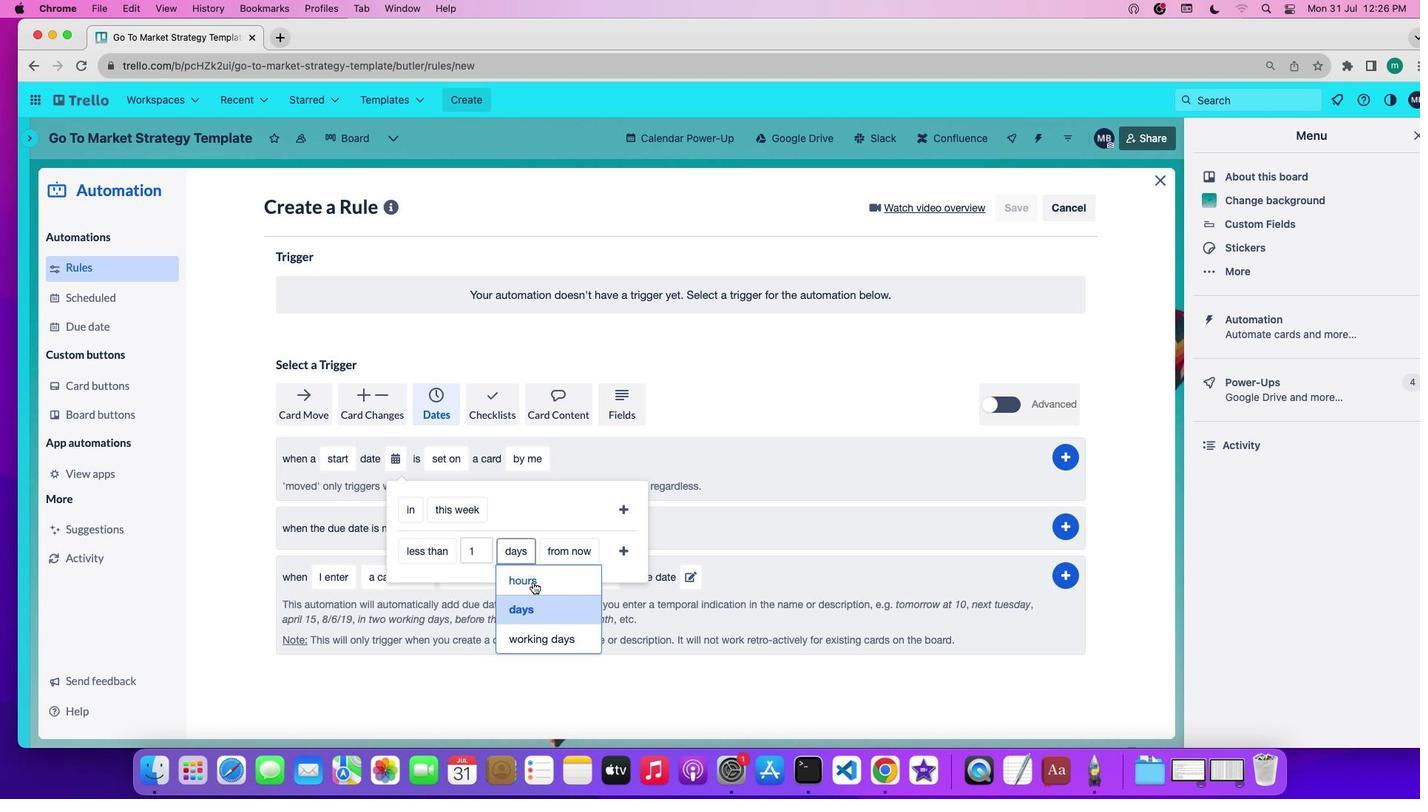 
Action: Mouse moved to (561, 555)
Screenshot: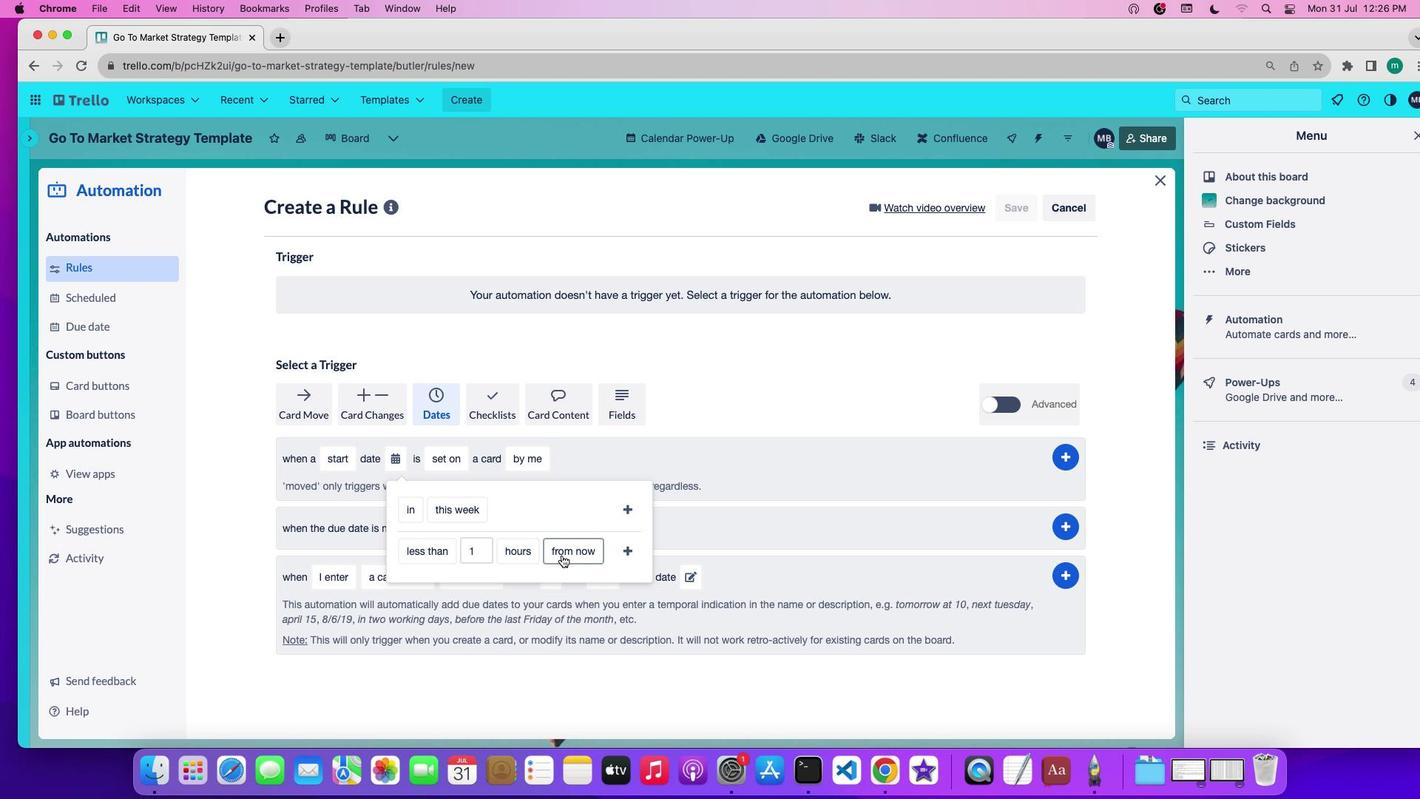 
Action: Mouse pressed left at (561, 555)
Screenshot: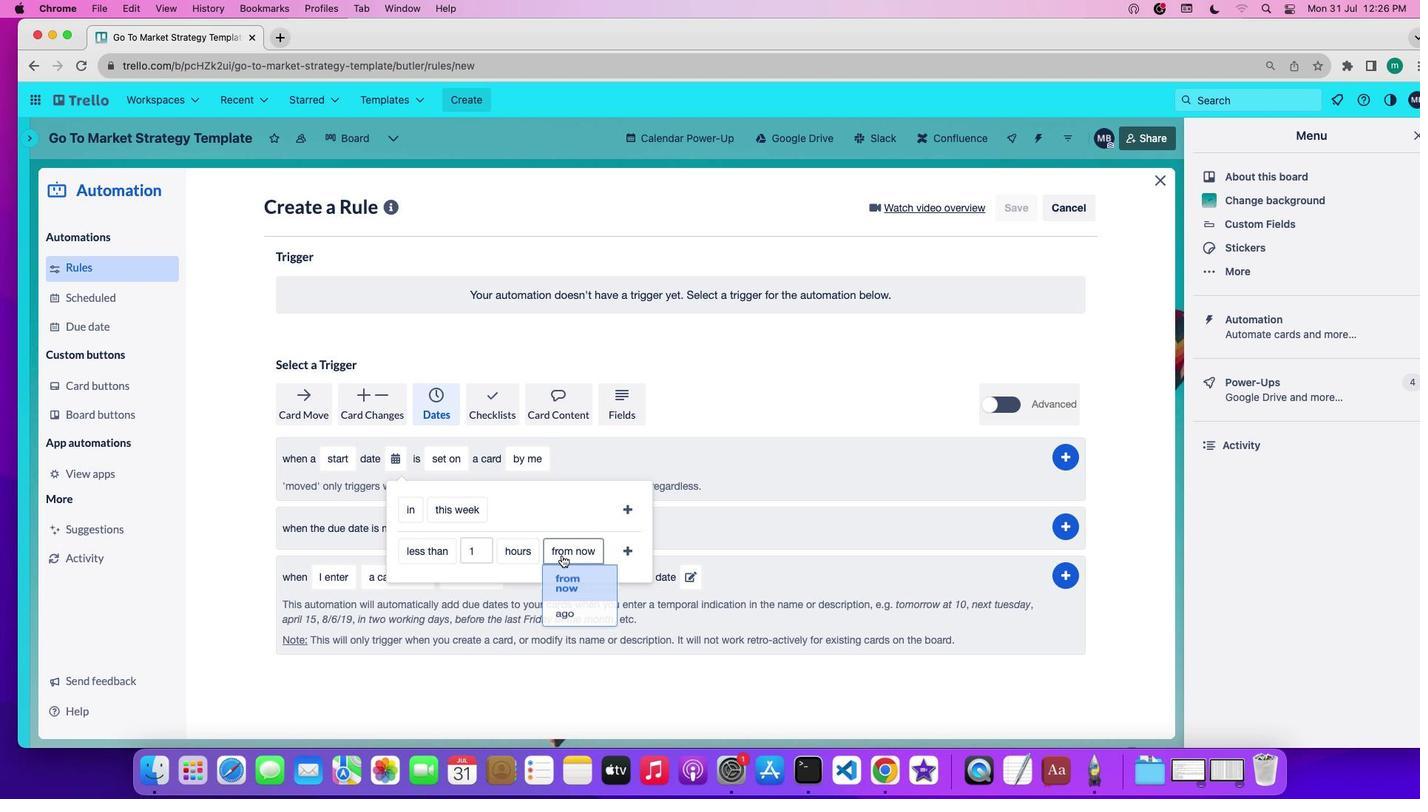 
Action: Mouse moved to (573, 620)
Screenshot: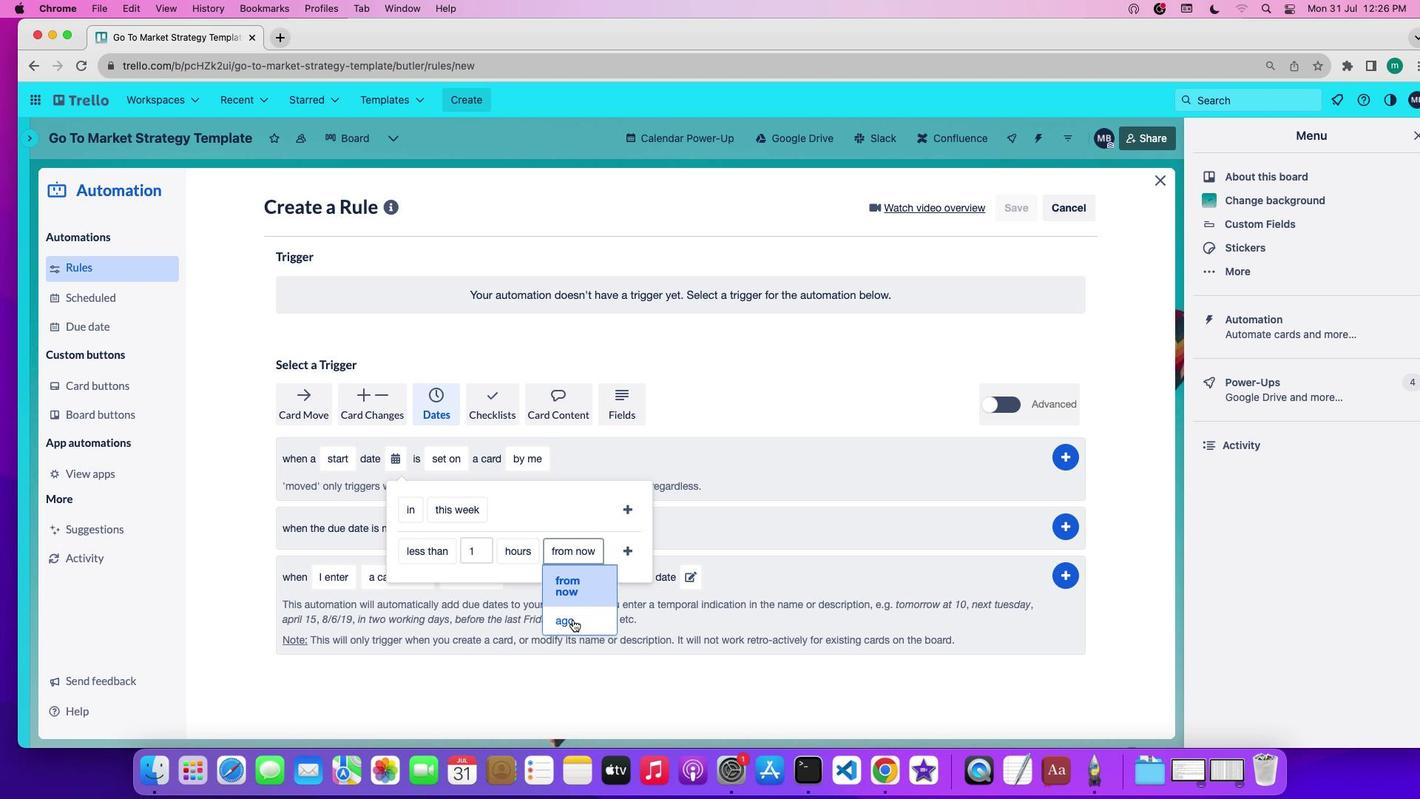 
Action: Mouse pressed left at (573, 620)
Screenshot: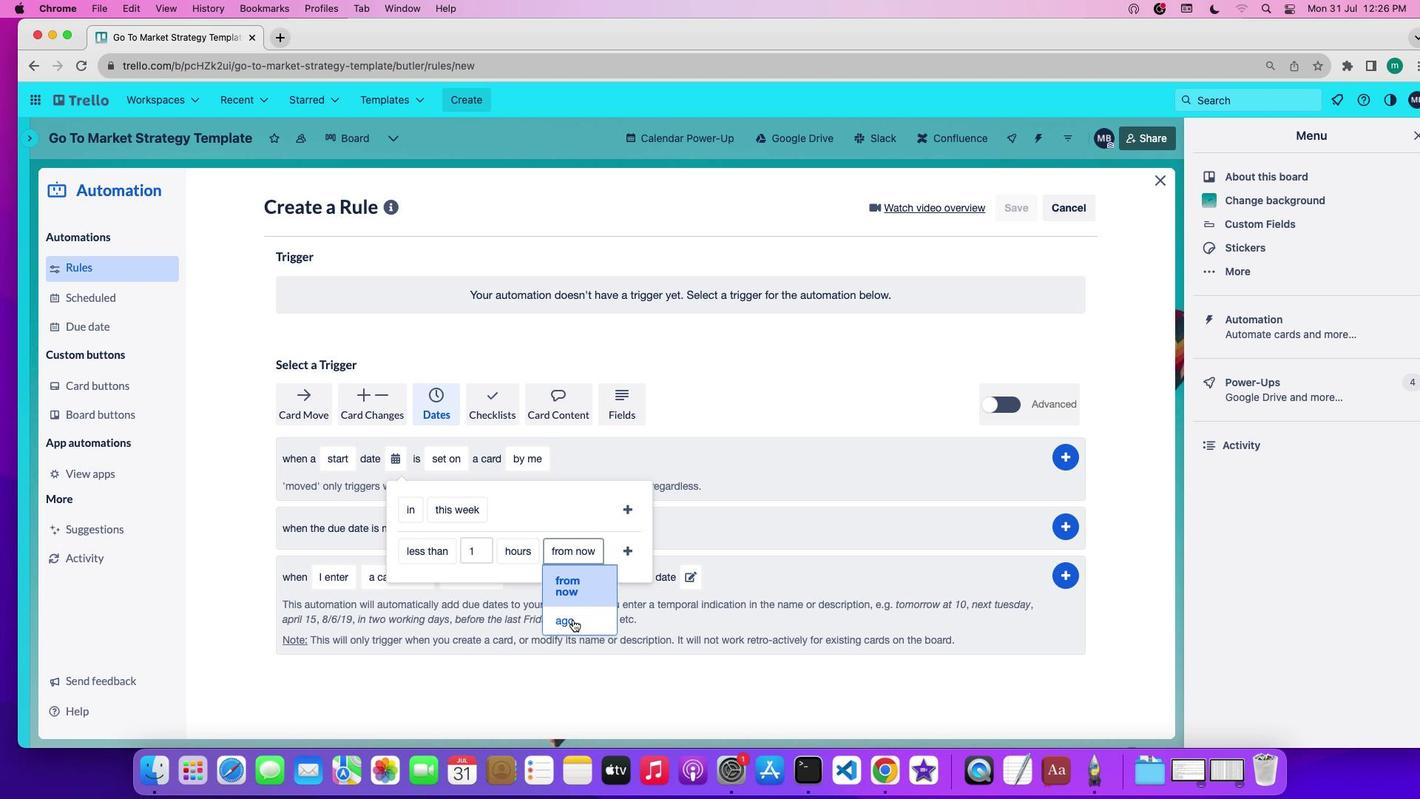 
Action: Mouse moved to (606, 549)
Screenshot: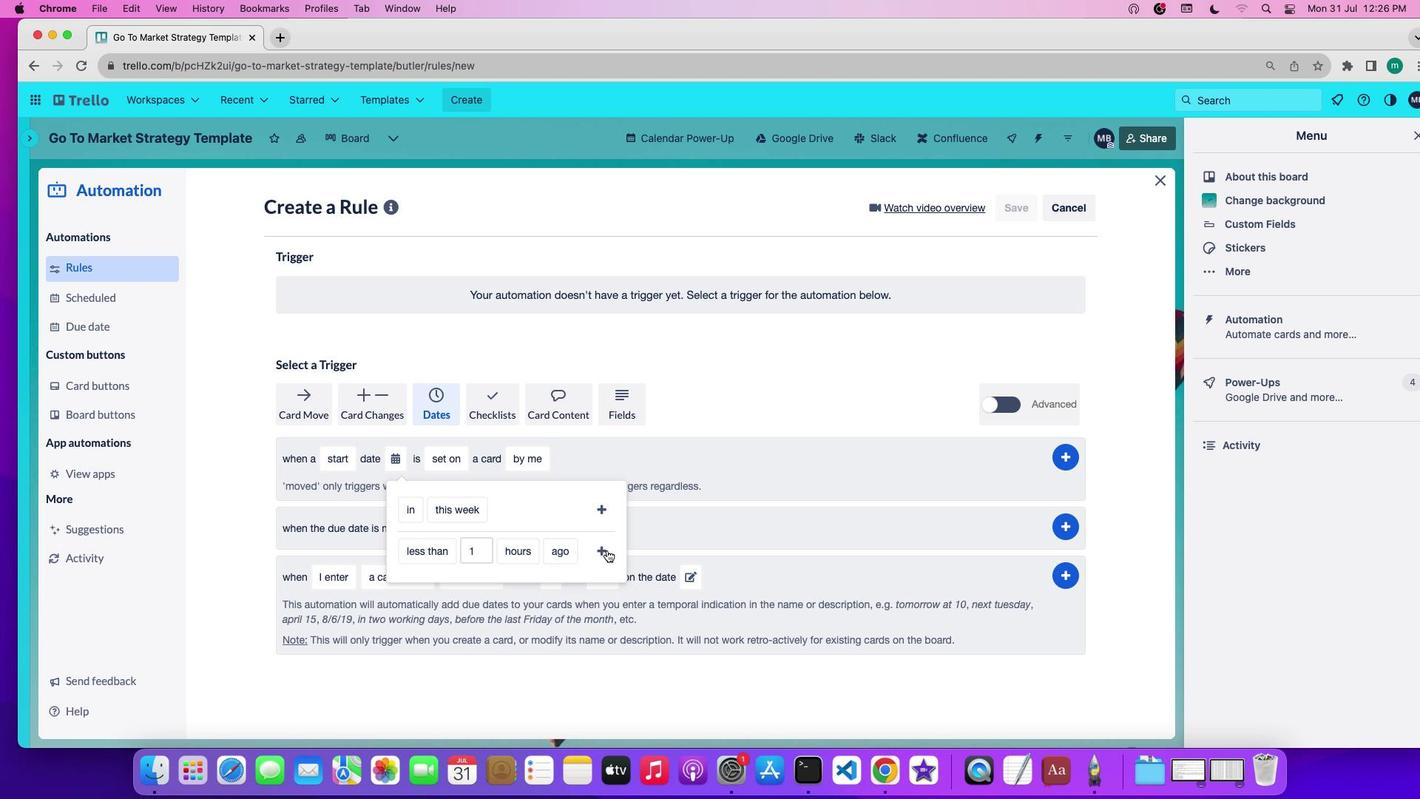 
Action: Mouse pressed left at (606, 549)
Screenshot: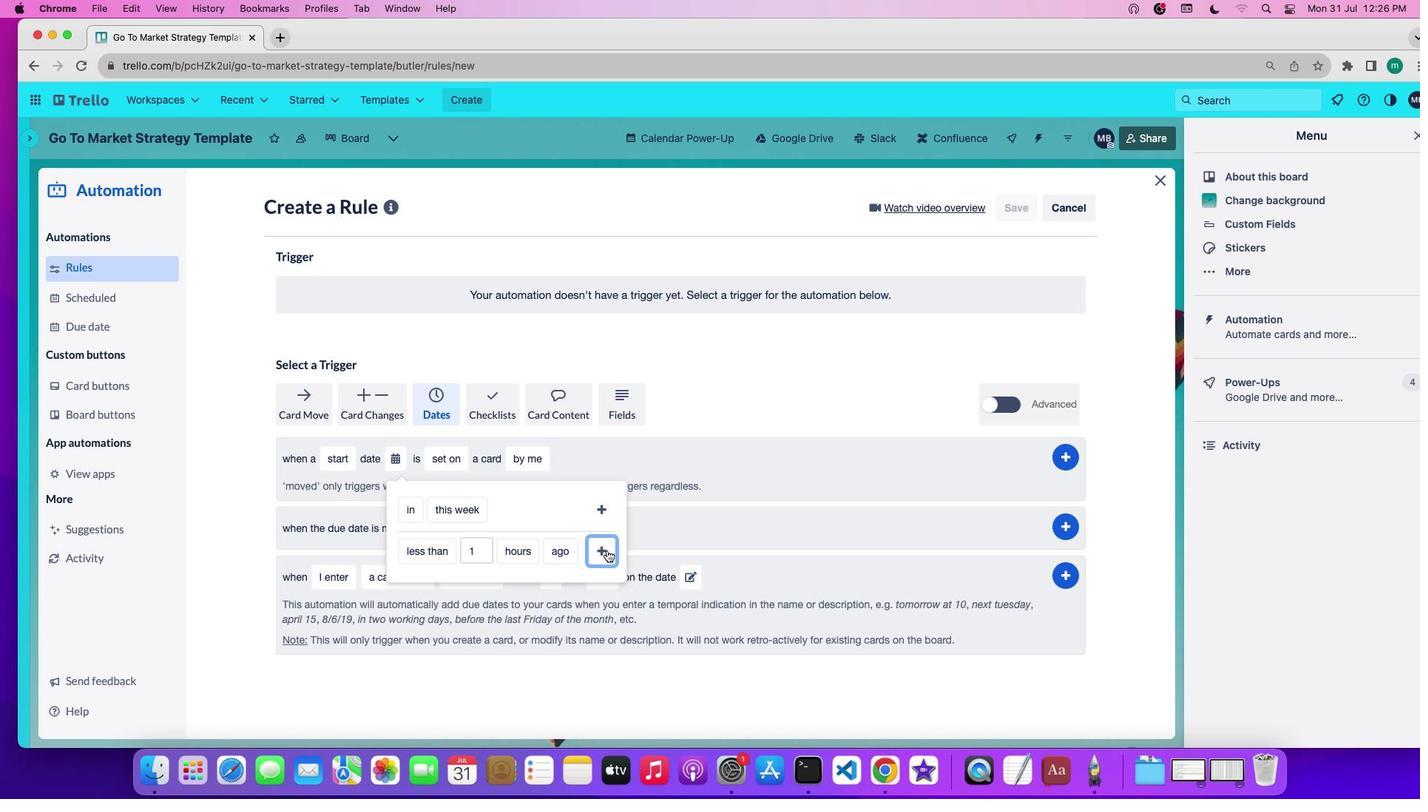 
Action: Mouse moved to (563, 462)
Screenshot: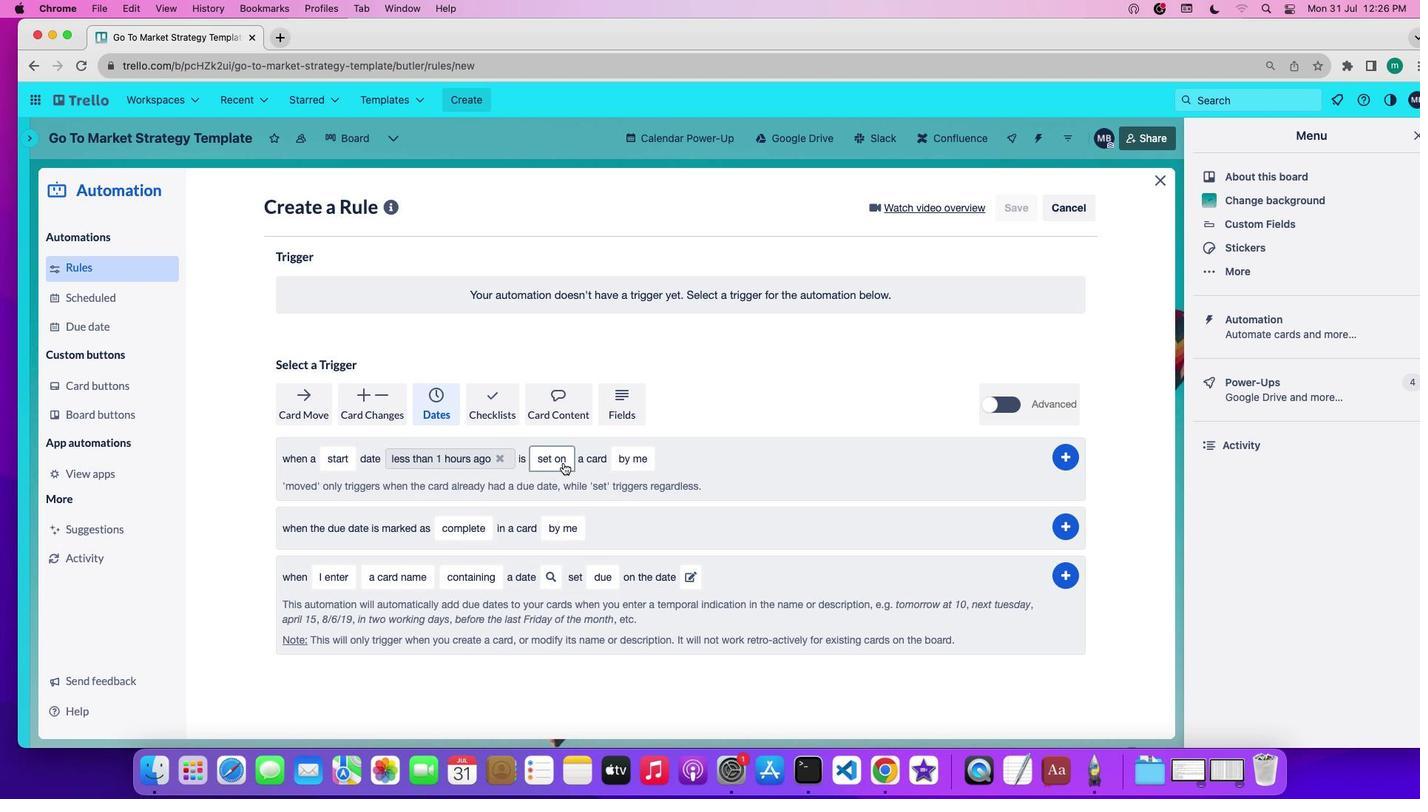 
Action: Mouse pressed left at (563, 462)
Screenshot: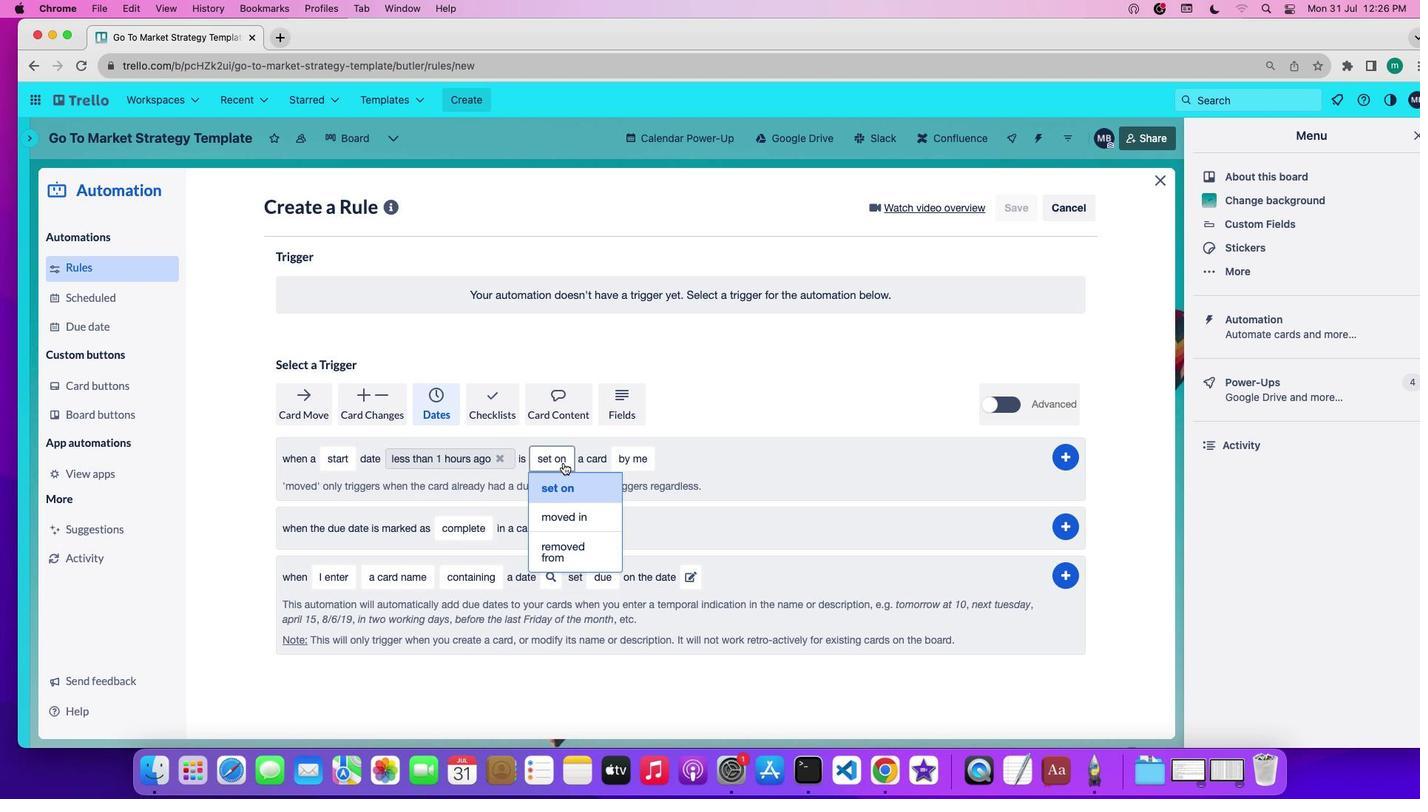 
Action: Mouse moved to (563, 483)
Screenshot: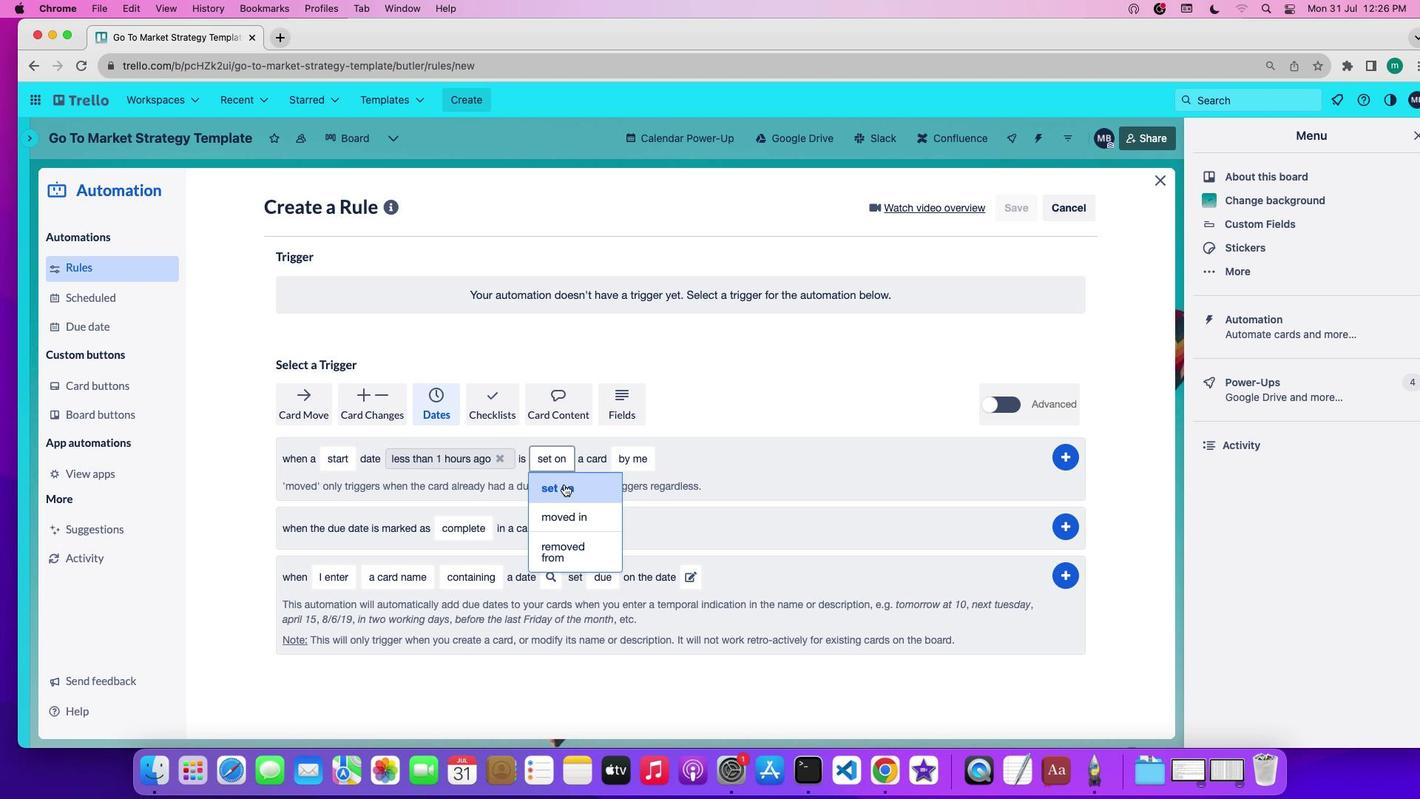 
Action: Mouse pressed left at (563, 483)
Screenshot: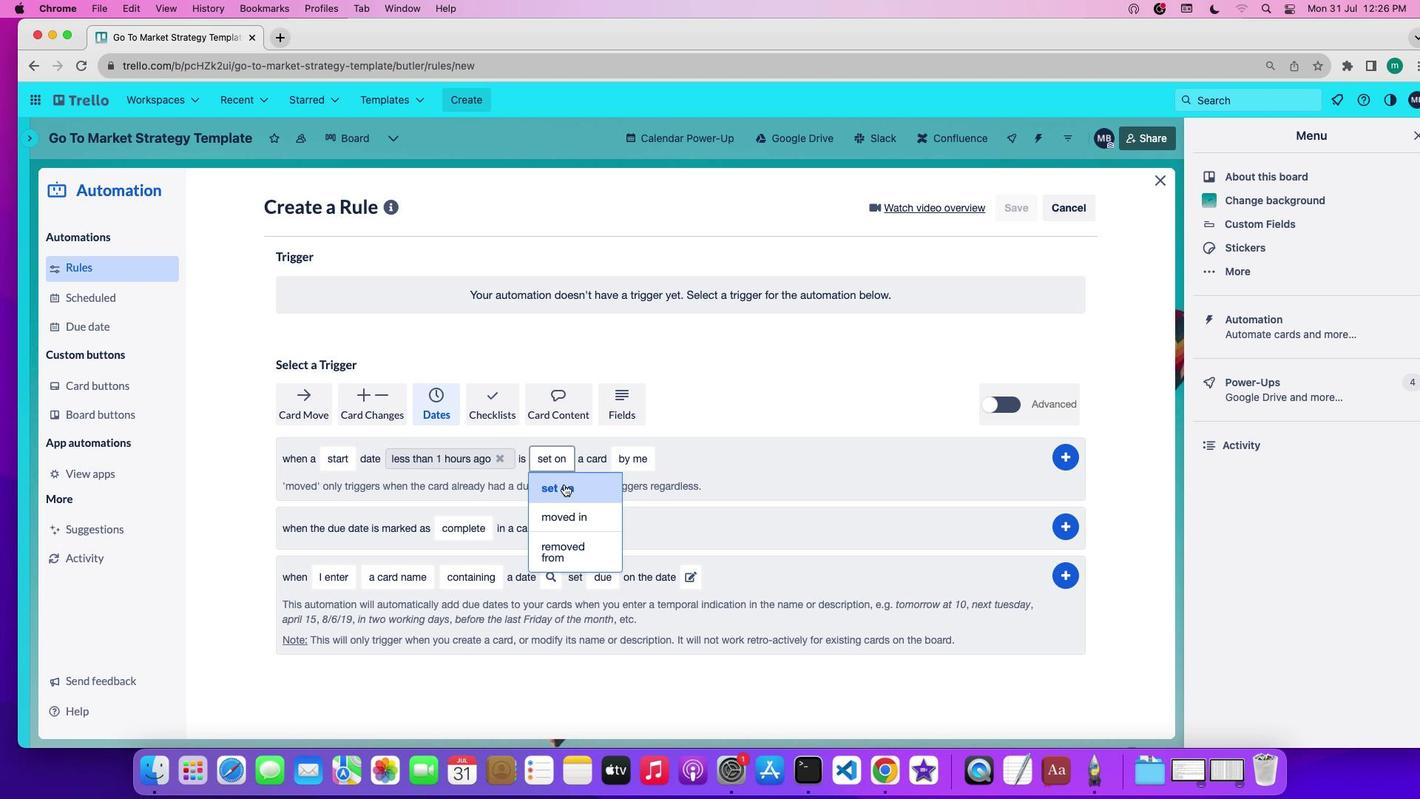 
Action: Mouse moved to (623, 462)
Screenshot: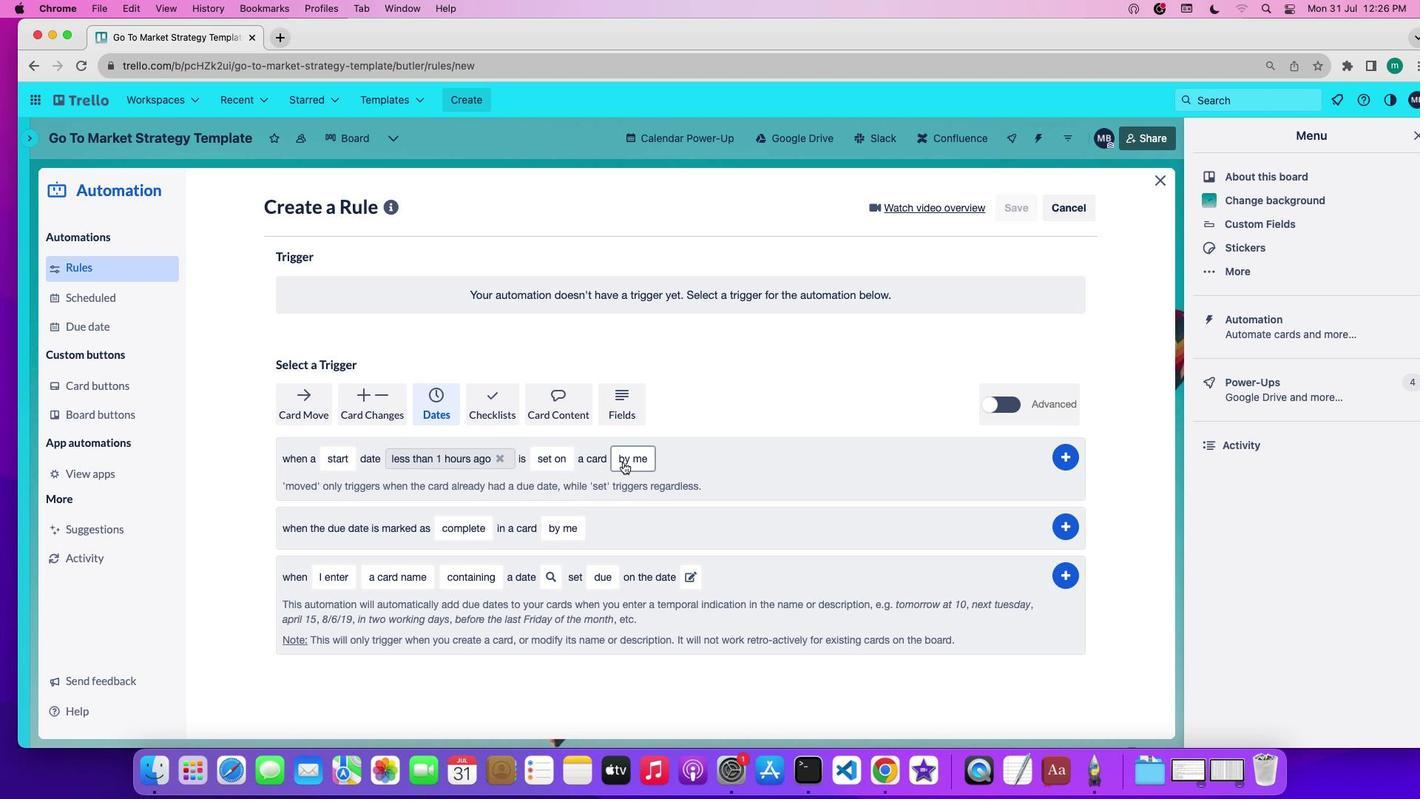 
Action: Mouse pressed left at (623, 462)
Screenshot: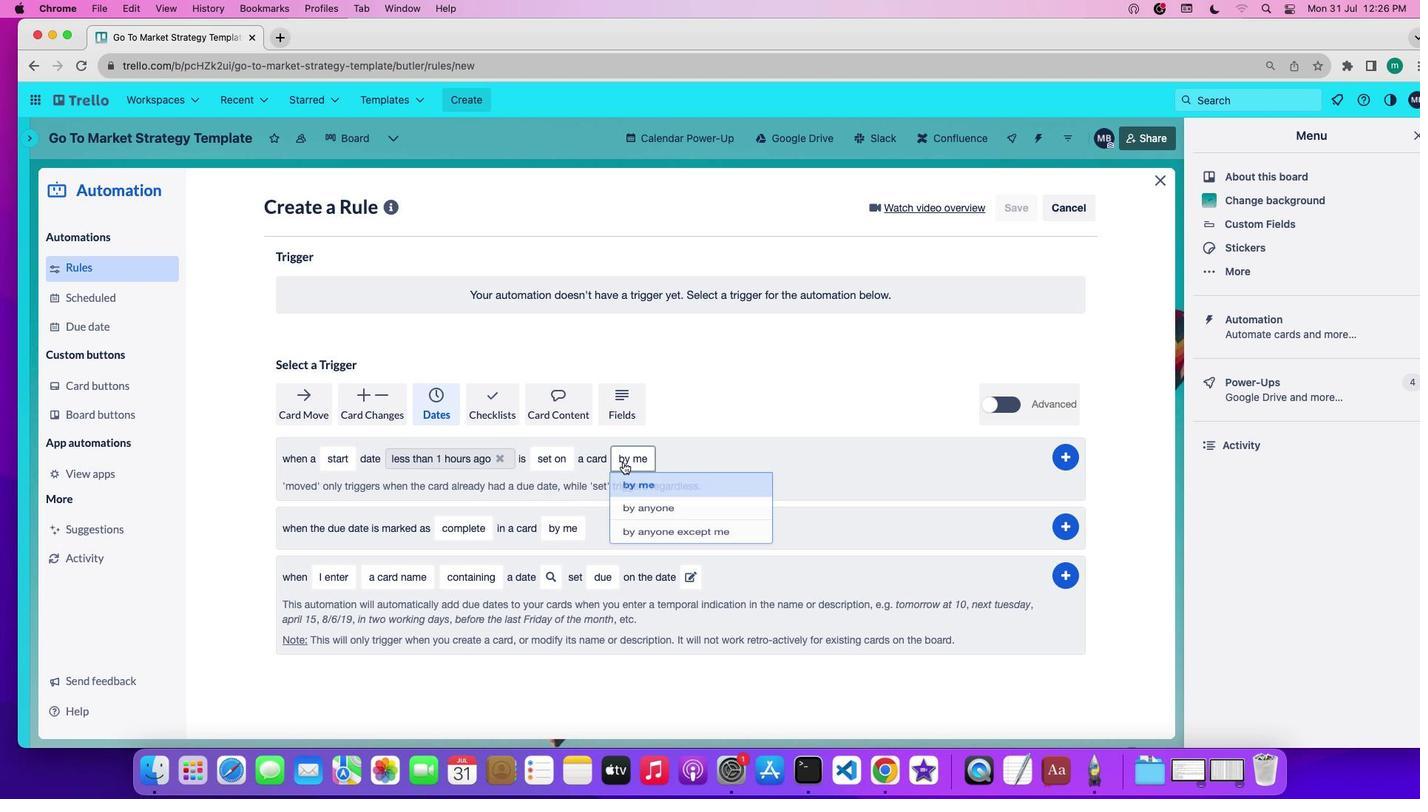 
Action: Mouse moved to (645, 545)
Screenshot: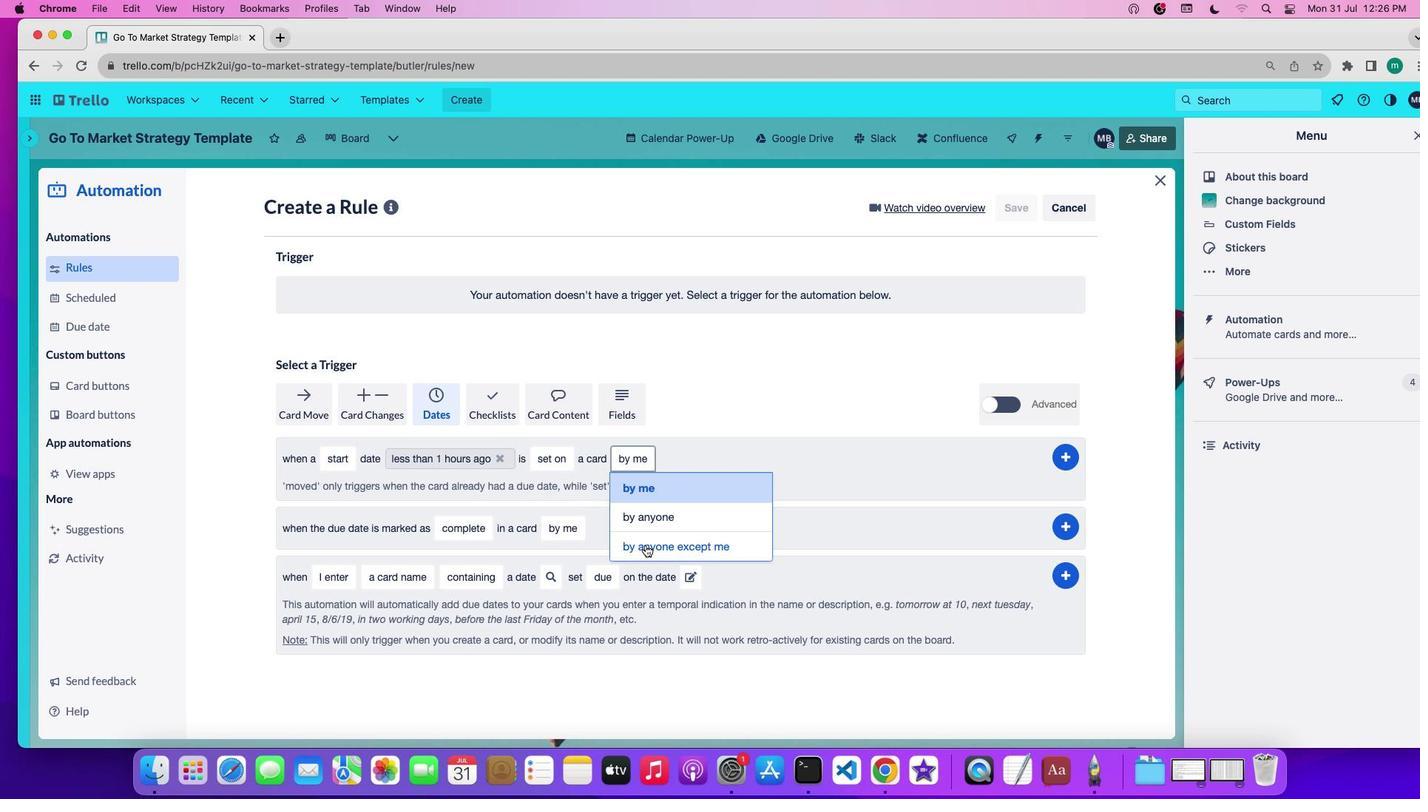 
Action: Mouse pressed left at (645, 545)
Screenshot: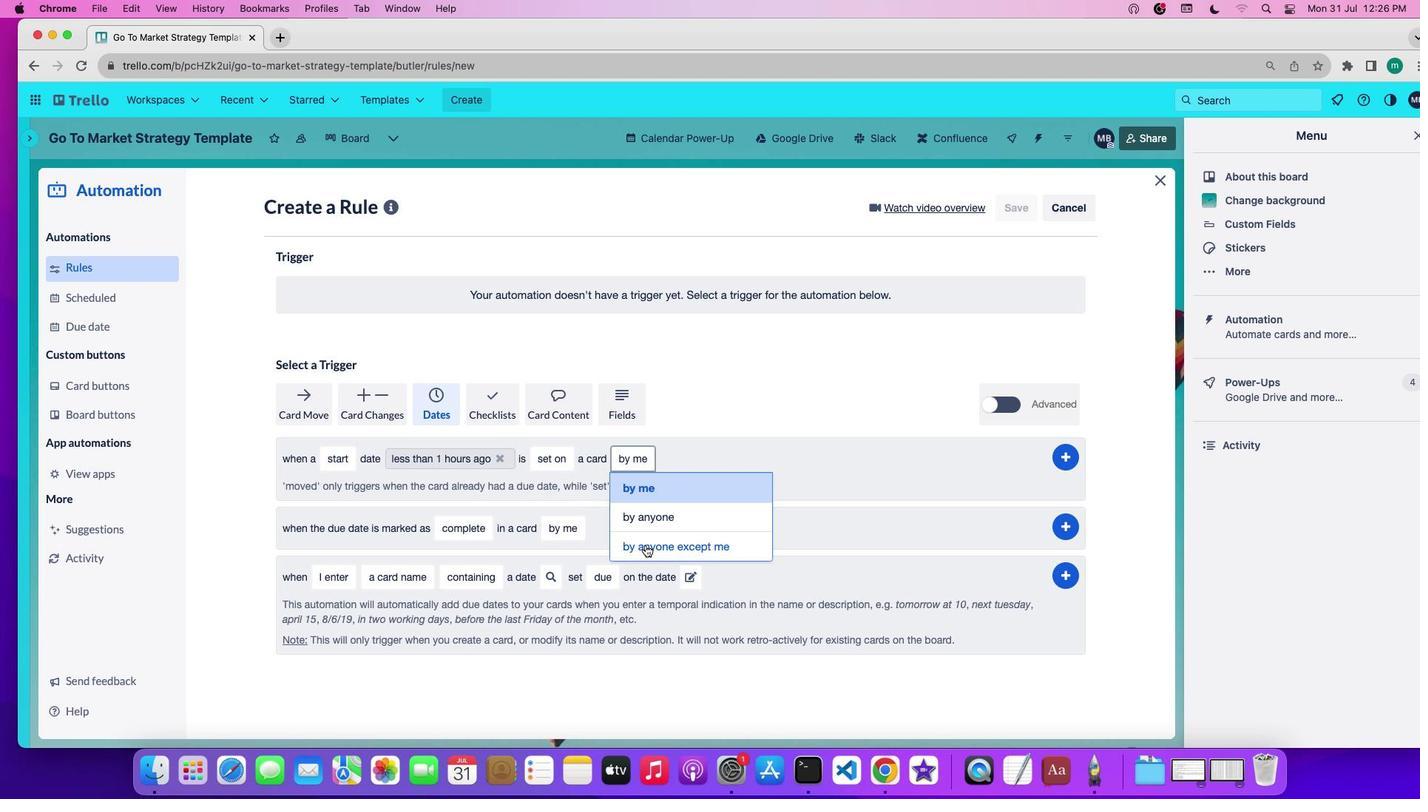 
Action: Mouse moved to (1074, 460)
Screenshot: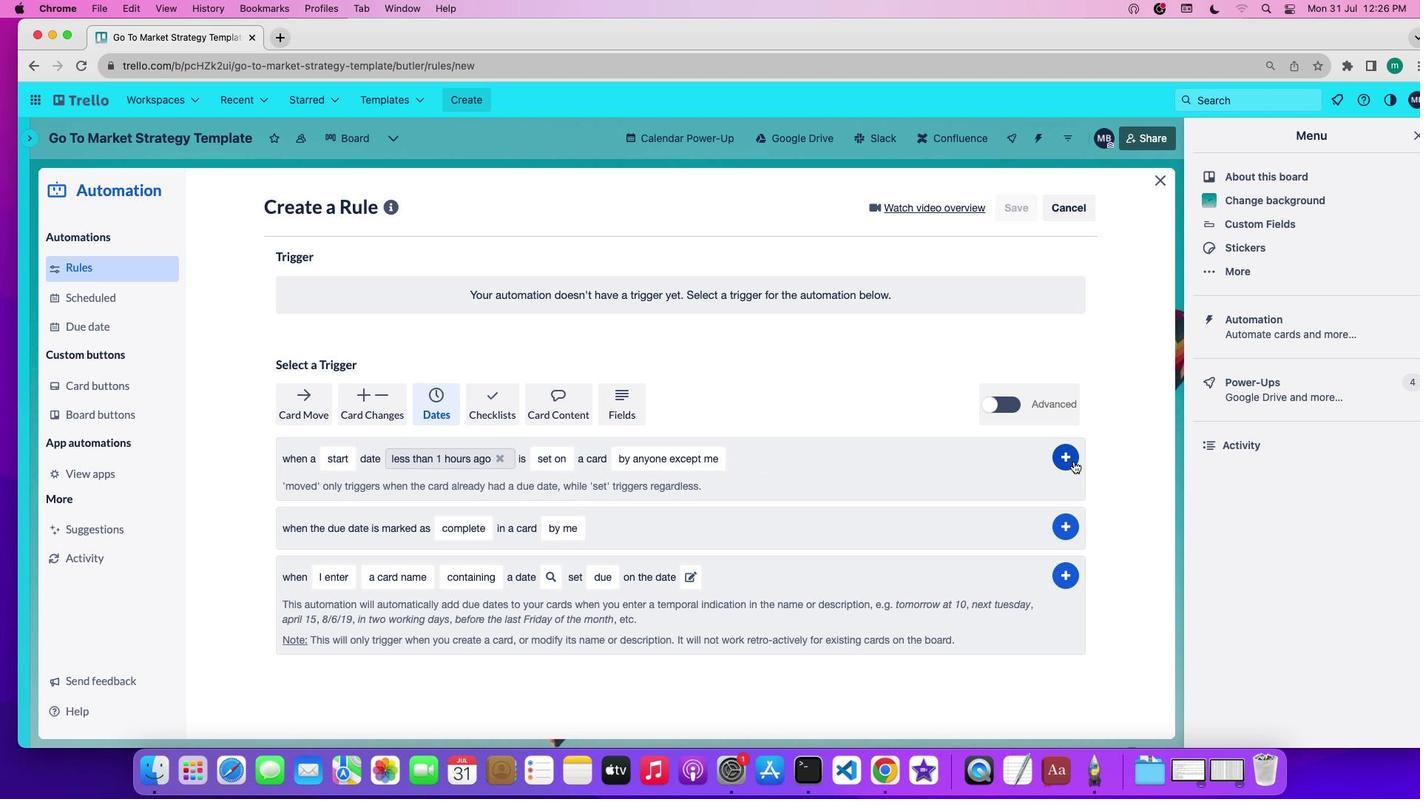 
Action: Mouse pressed left at (1074, 460)
Screenshot: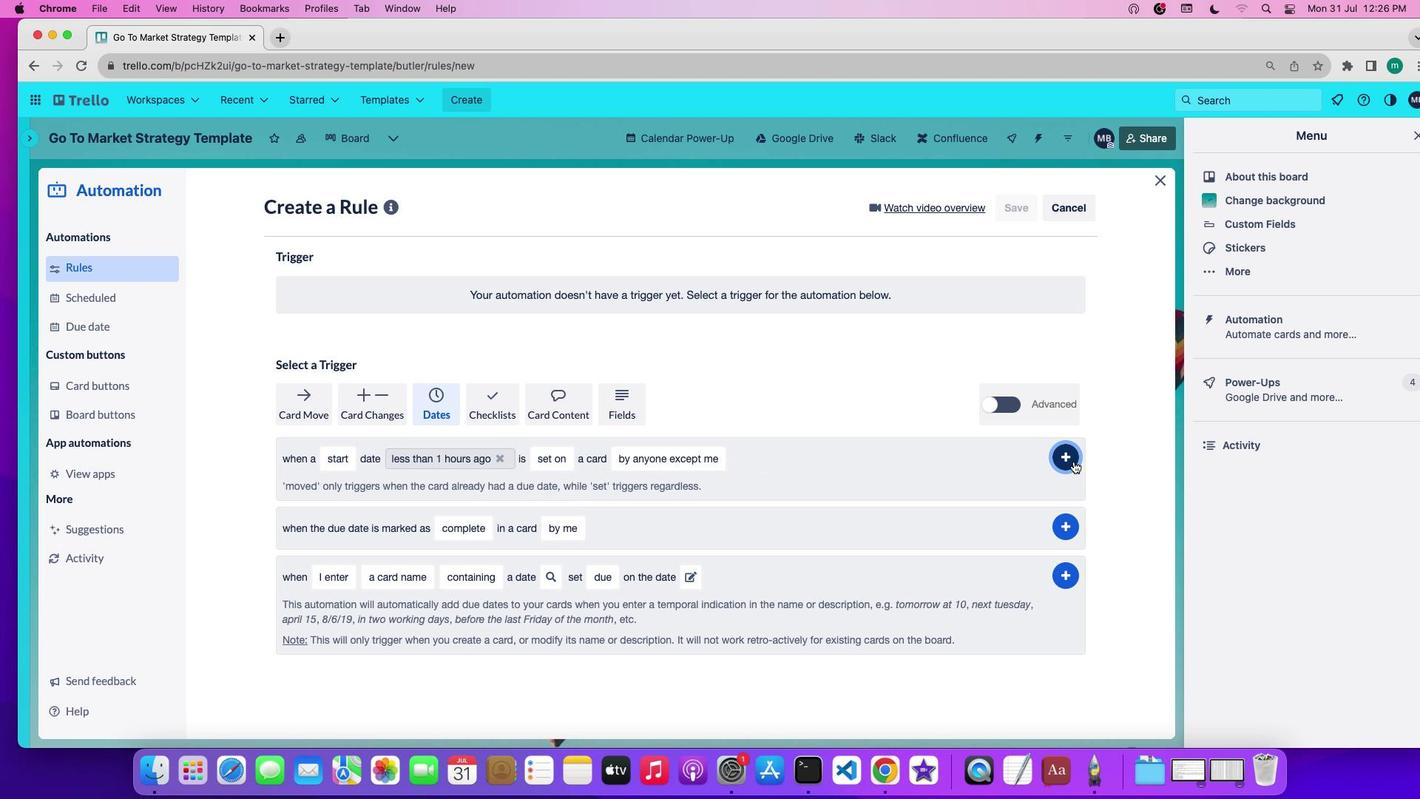 
